 Task: Search one way flight ticket for 5 adults, 2 children, 1 infant in seat and 2 infants on lap in economy from Greensboro: Piedmont Triad International Airport to Indianapolis: Indianapolis International Airport on 8-5-2023. Number of bags: 6 checked bags. Price is upto 55000. Outbound departure time preference is 9:15.
Action: Mouse moved to (343, 194)
Screenshot: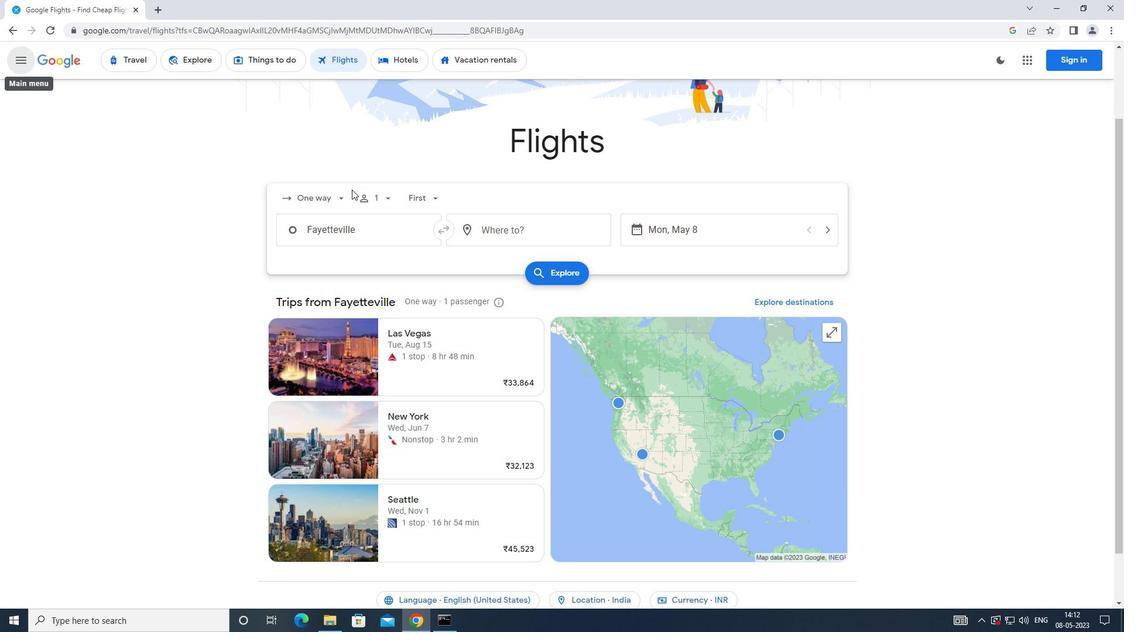 
Action: Mouse pressed left at (343, 194)
Screenshot: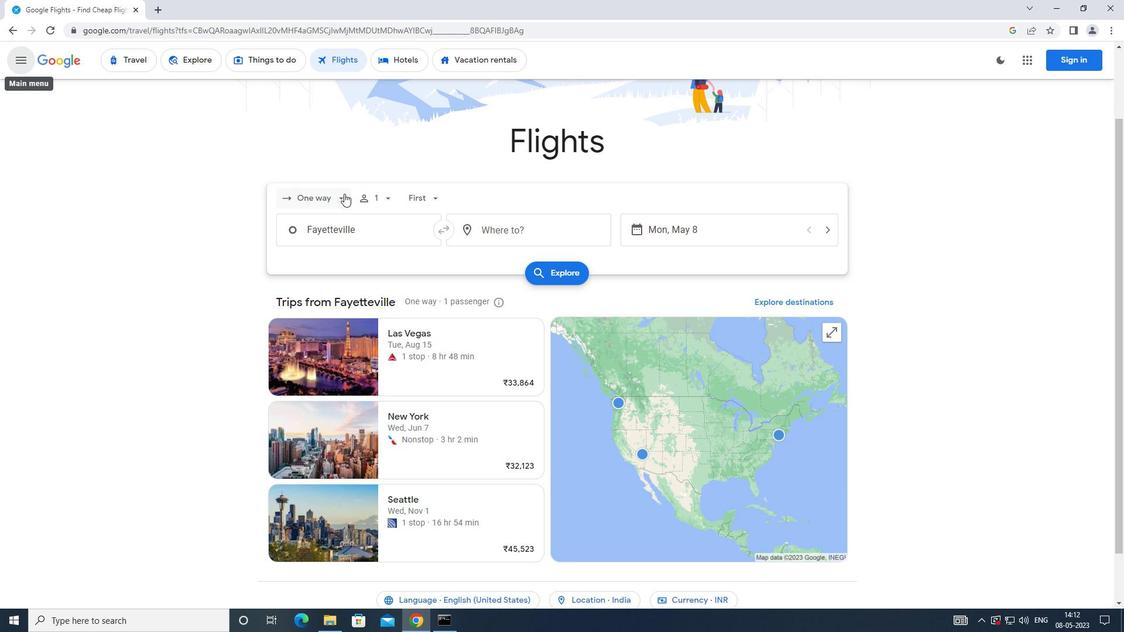 
Action: Mouse moved to (347, 248)
Screenshot: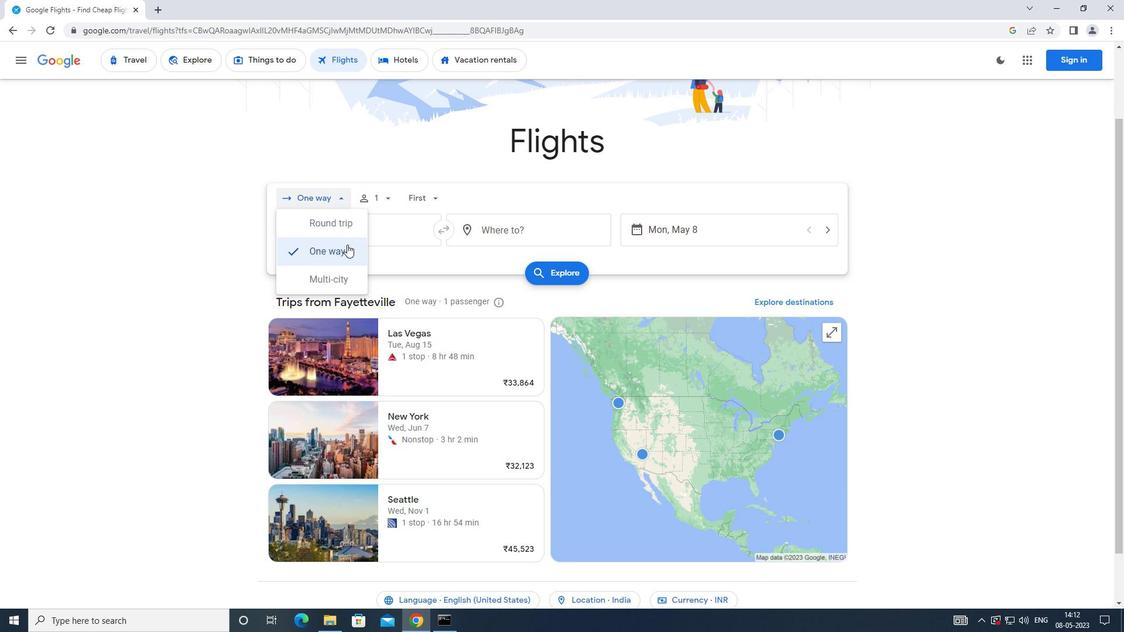 
Action: Mouse pressed left at (347, 248)
Screenshot: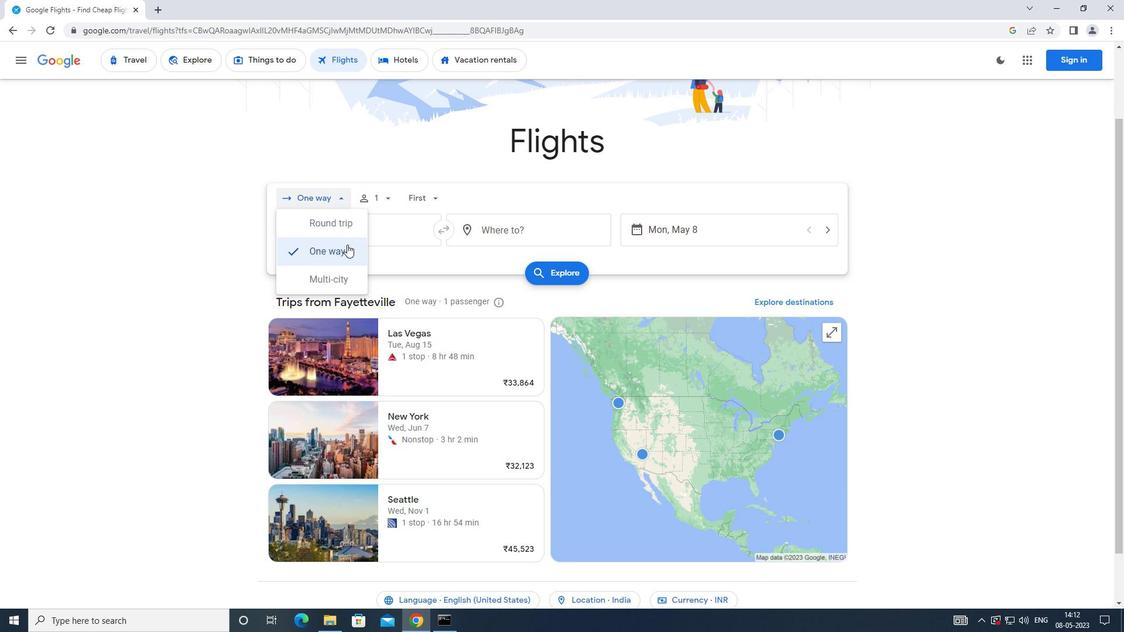 
Action: Mouse moved to (371, 201)
Screenshot: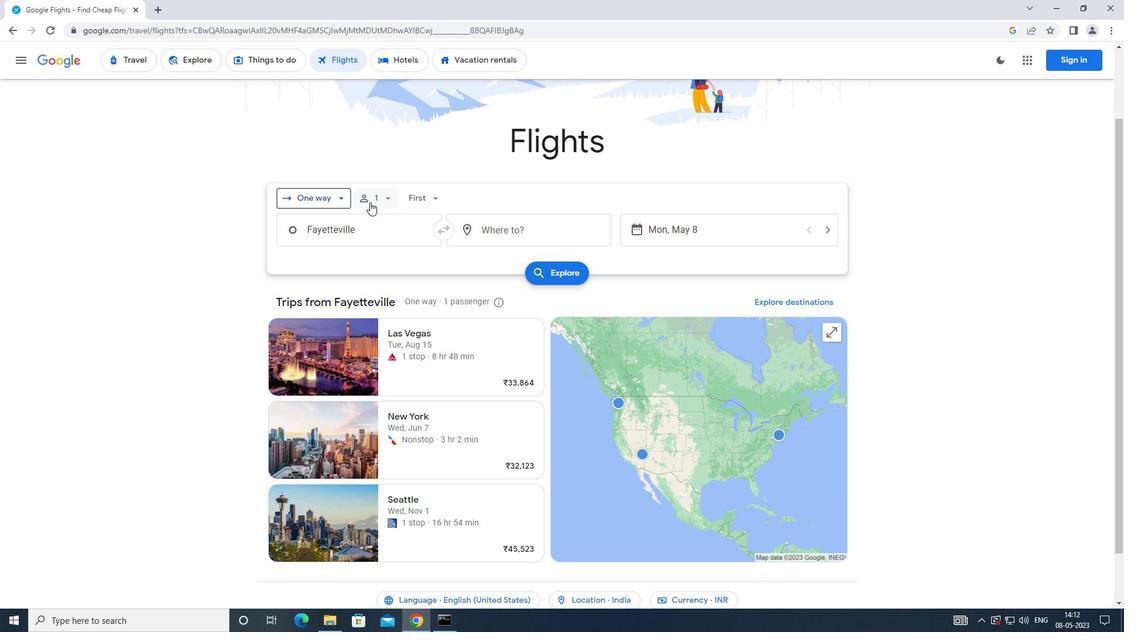 
Action: Mouse pressed left at (371, 201)
Screenshot: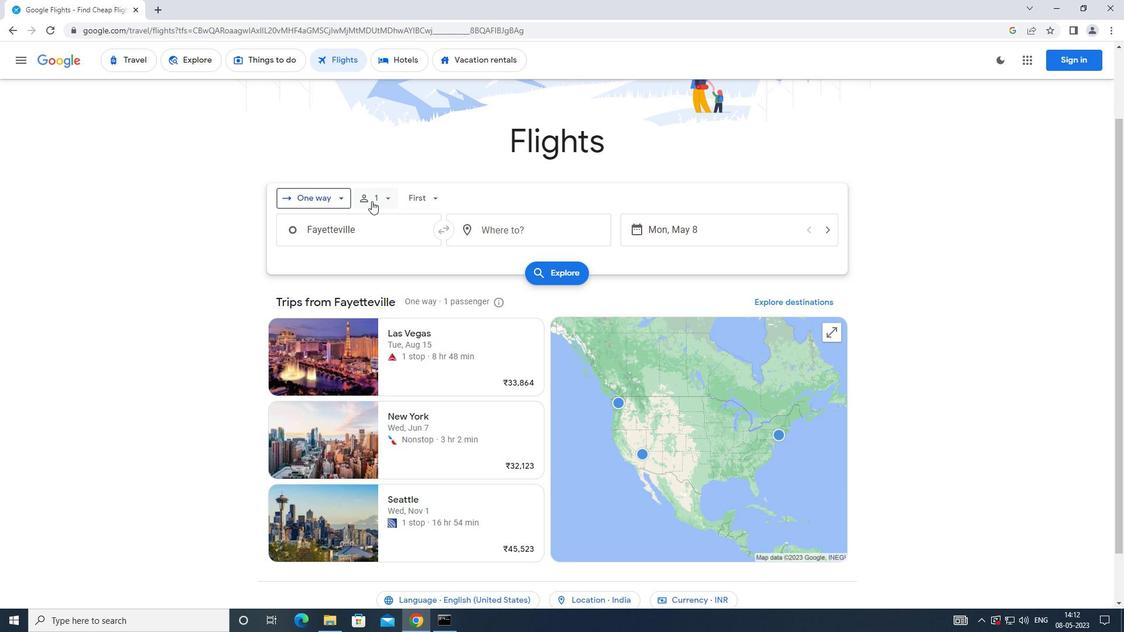 
Action: Mouse moved to (480, 230)
Screenshot: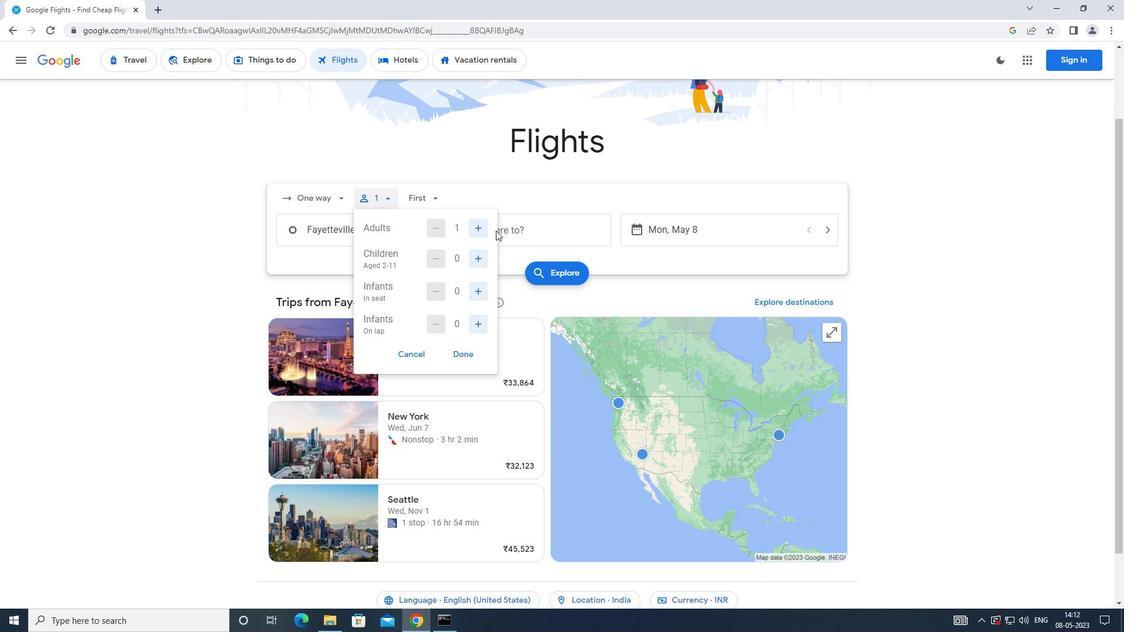 
Action: Mouse pressed left at (480, 230)
Screenshot: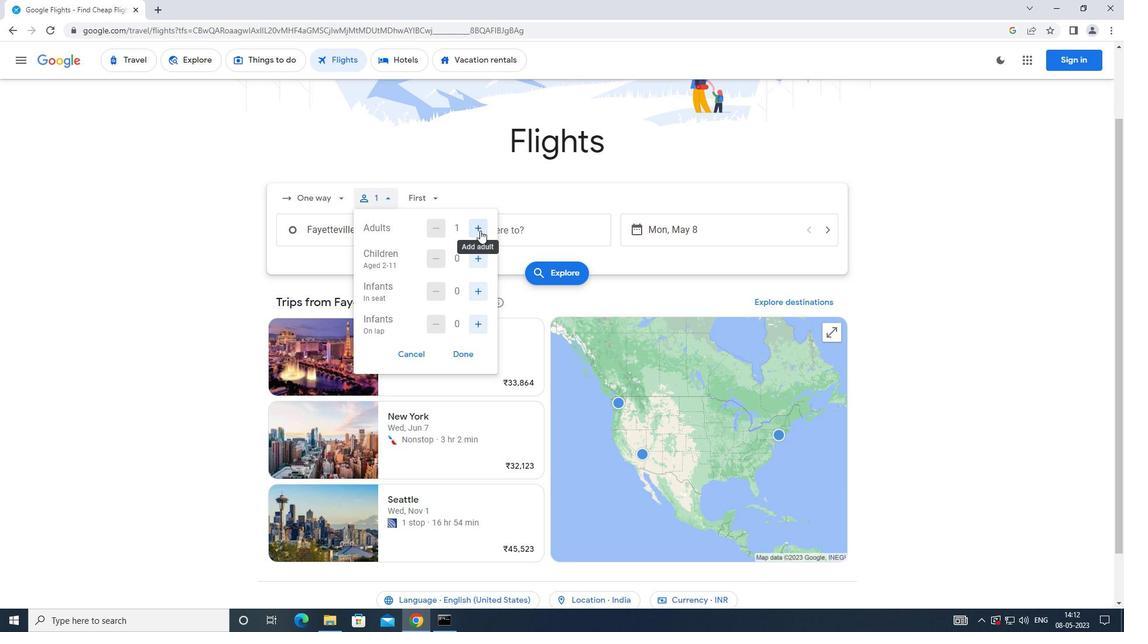 
Action: Mouse pressed left at (480, 230)
Screenshot: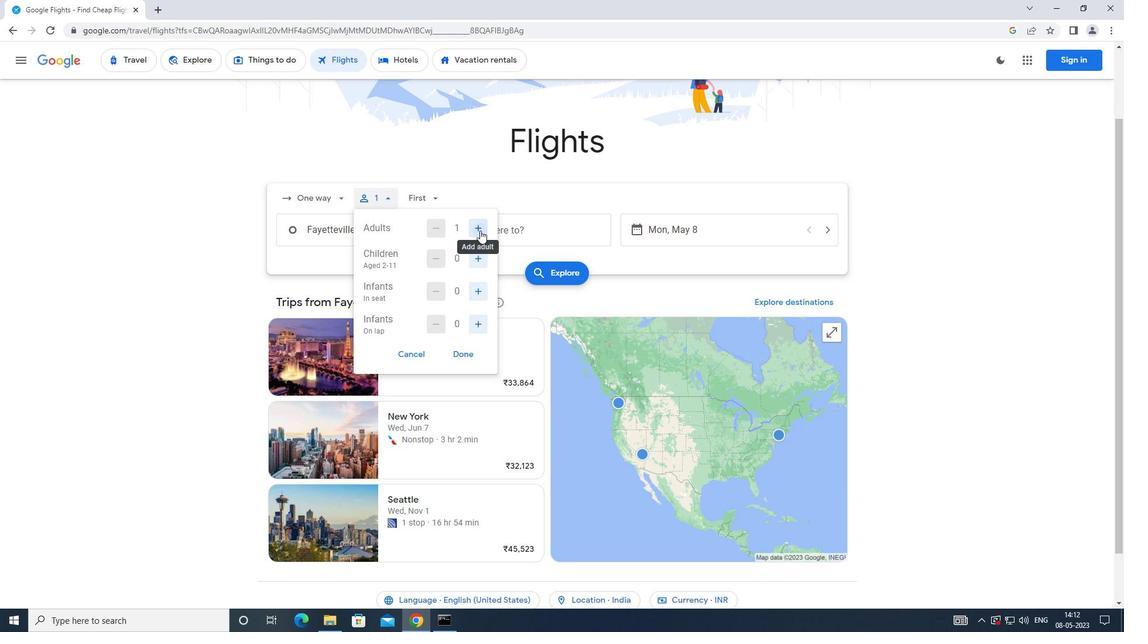 
Action: Mouse pressed left at (480, 230)
Screenshot: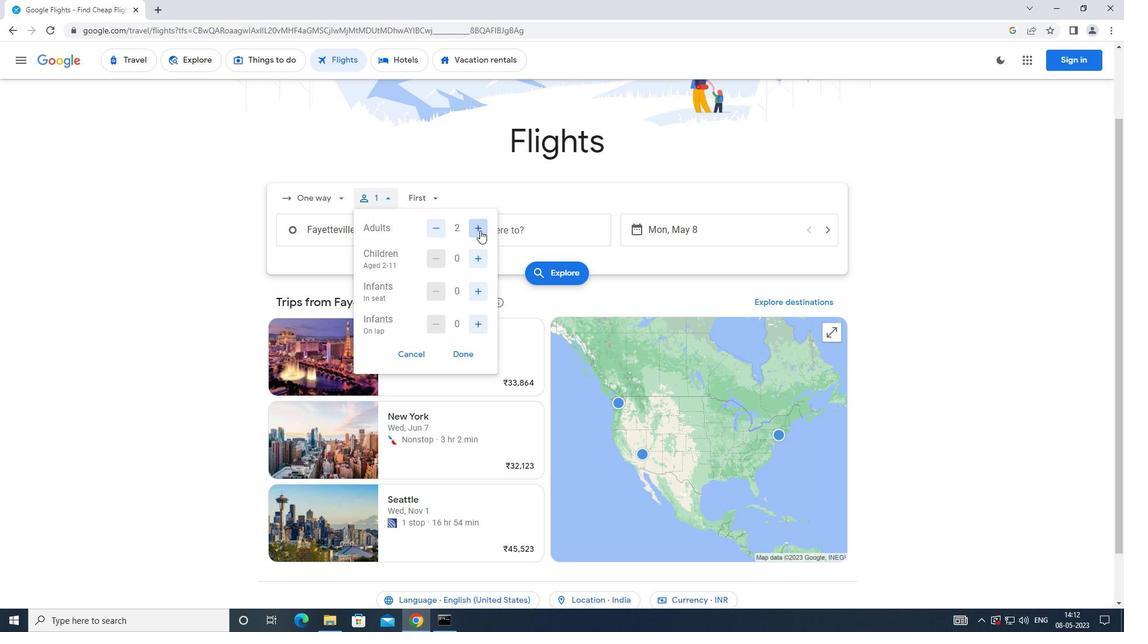 
Action: Mouse pressed left at (480, 230)
Screenshot: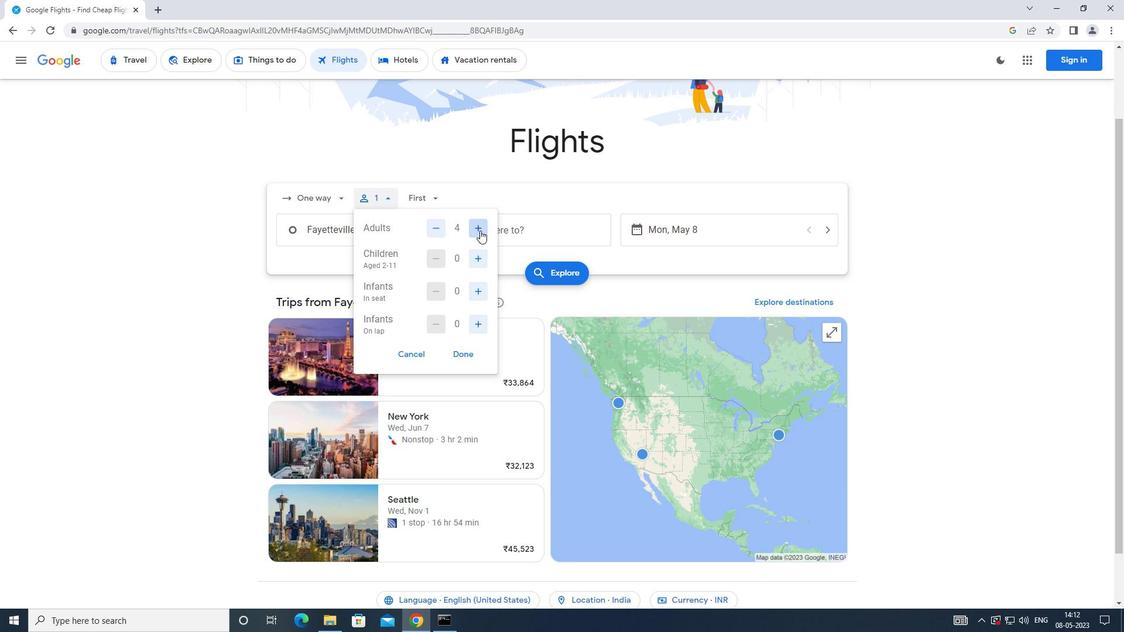 
Action: Mouse moved to (474, 256)
Screenshot: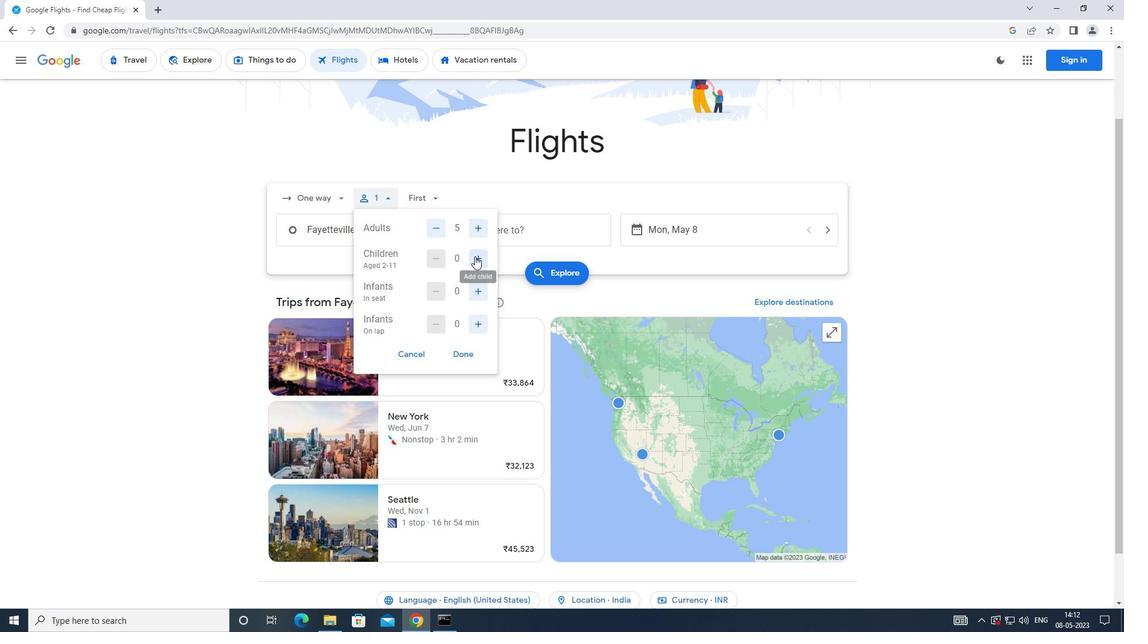 
Action: Mouse pressed left at (474, 256)
Screenshot: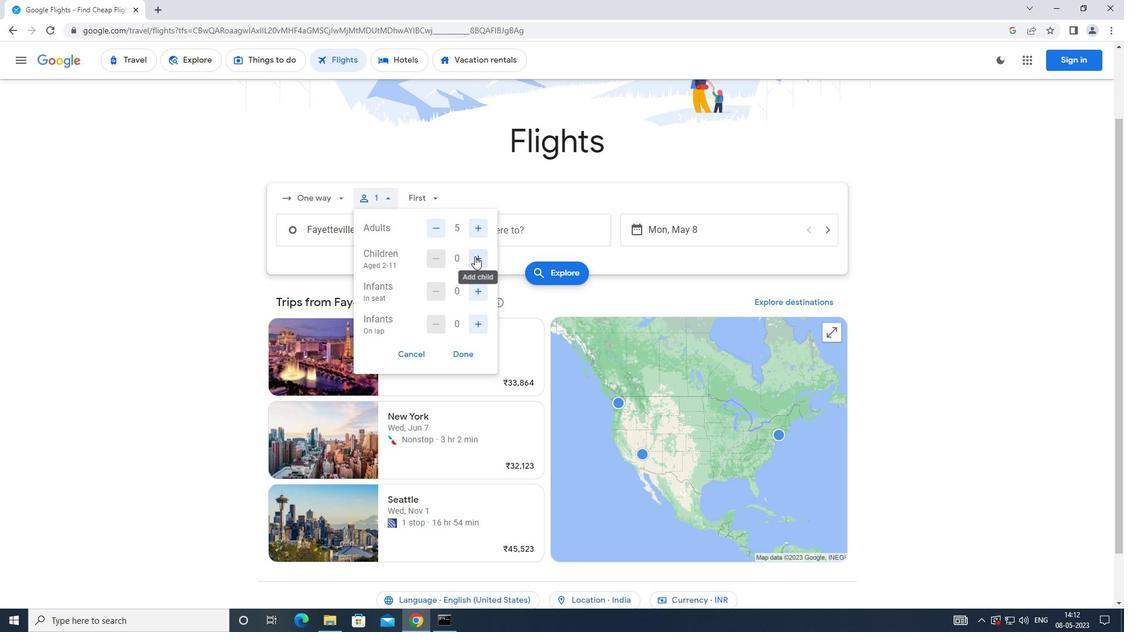 
Action: Mouse moved to (474, 256)
Screenshot: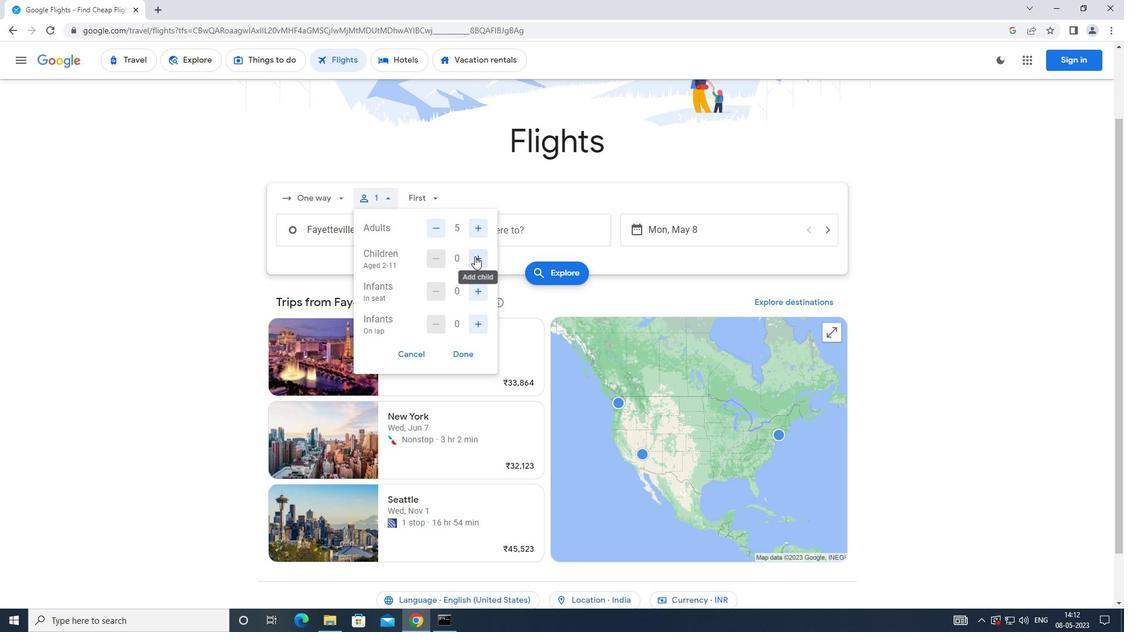
Action: Mouse pressed left at (474, 256)
Screenshot: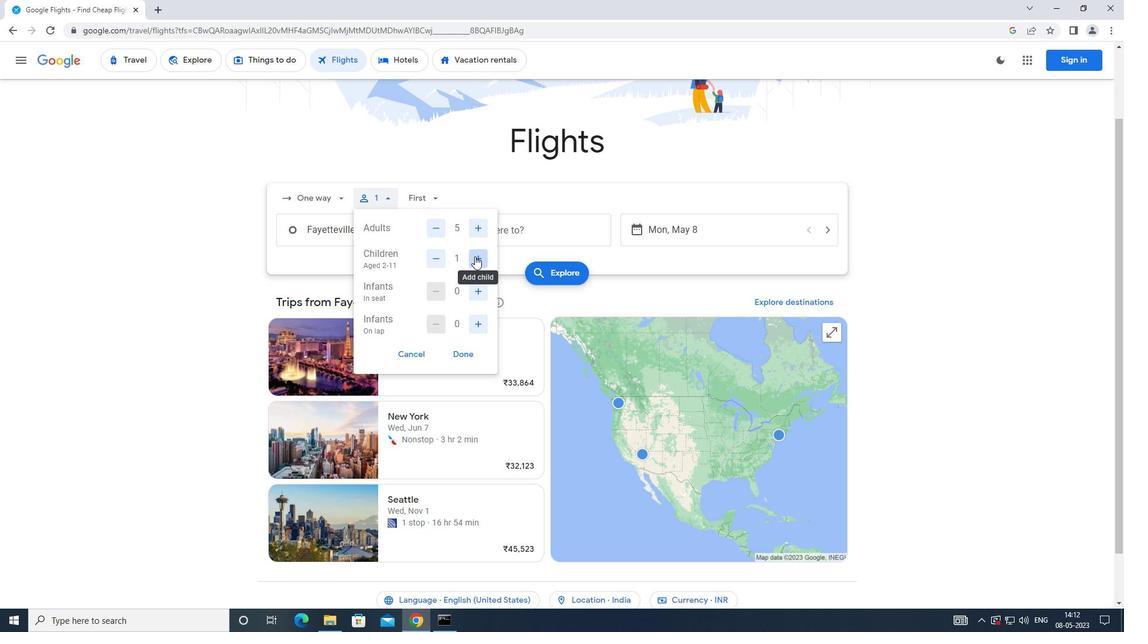 
Action: Mouse moved to (477, 290)
Screenshot: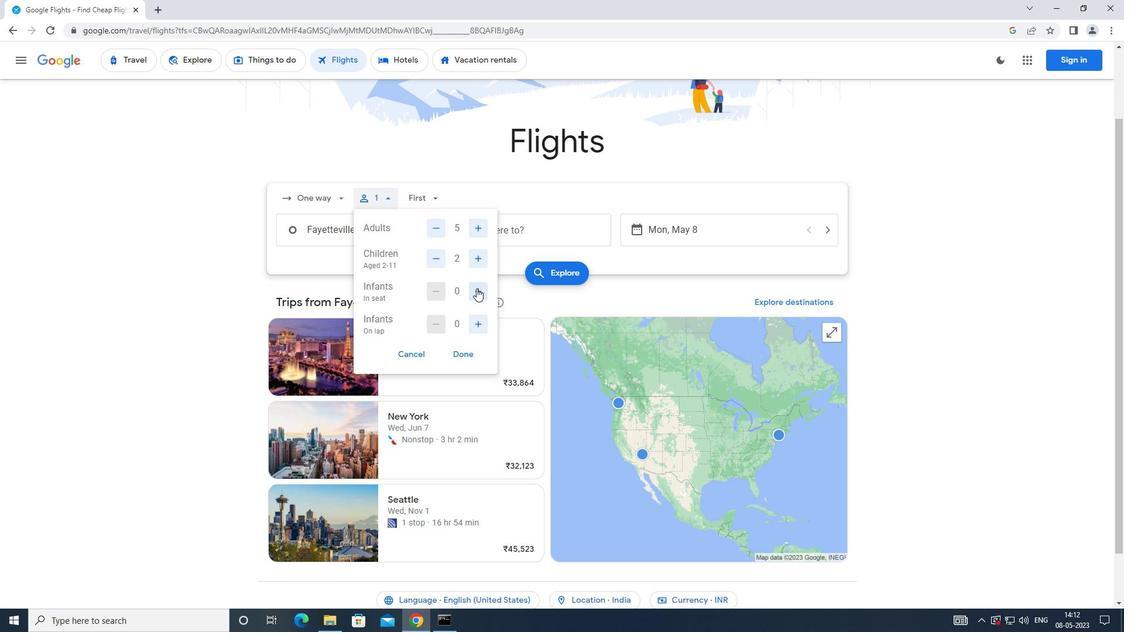 
Action: Mouse pressed left at (477, 290)
Screenshot: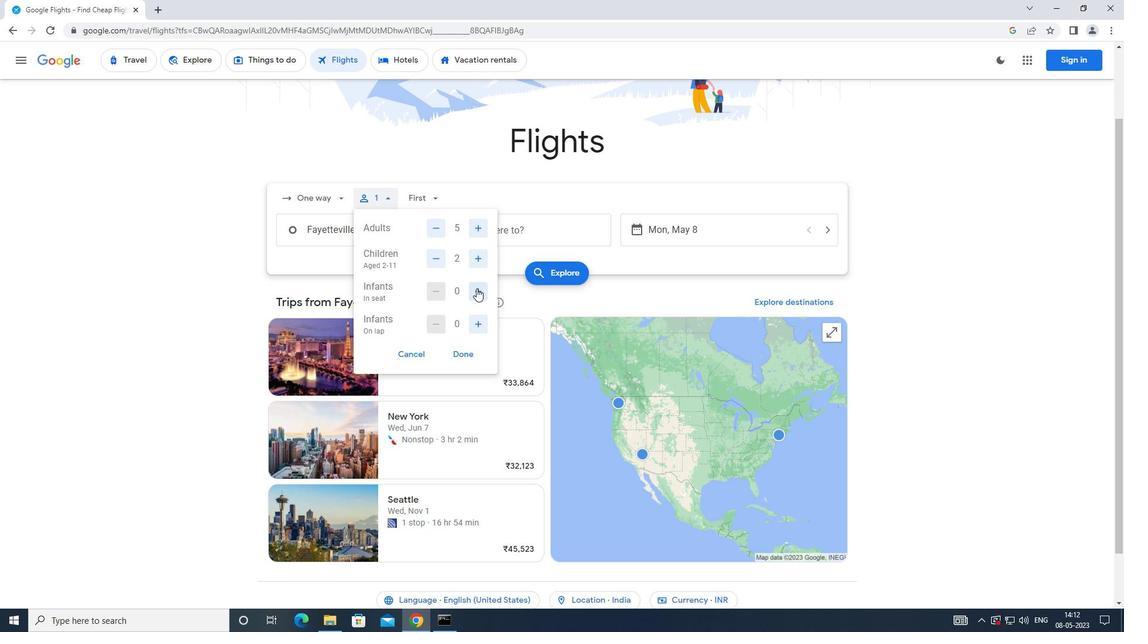 
Action: Mouse moved to (480, 320)
Screenshot: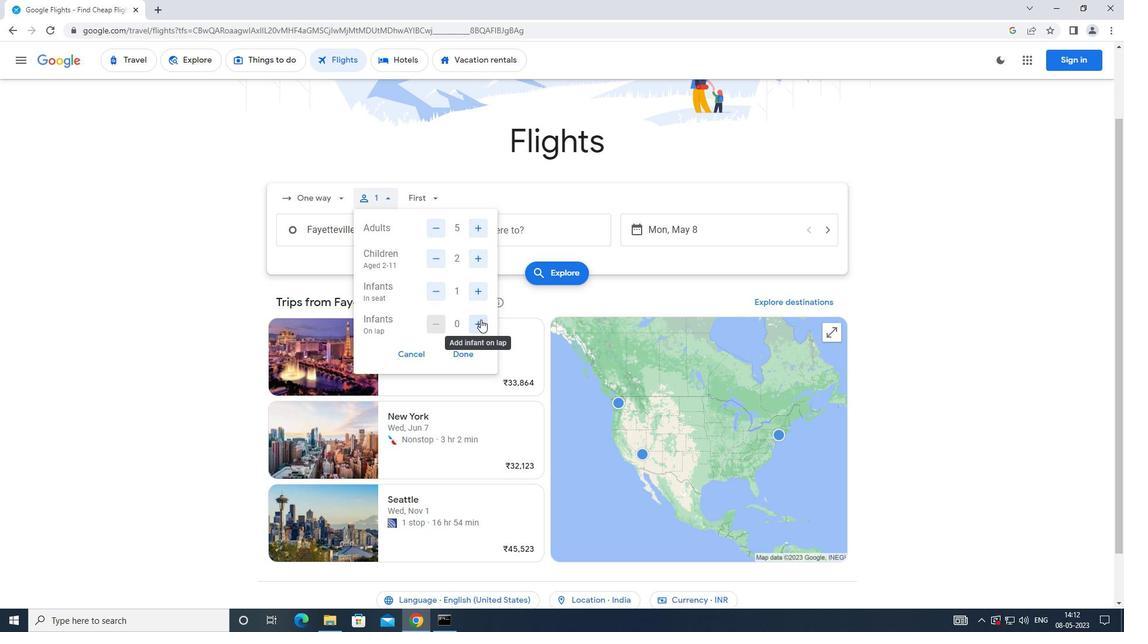 
Action: Mouse pressed left at (480, 320)
Screenshot: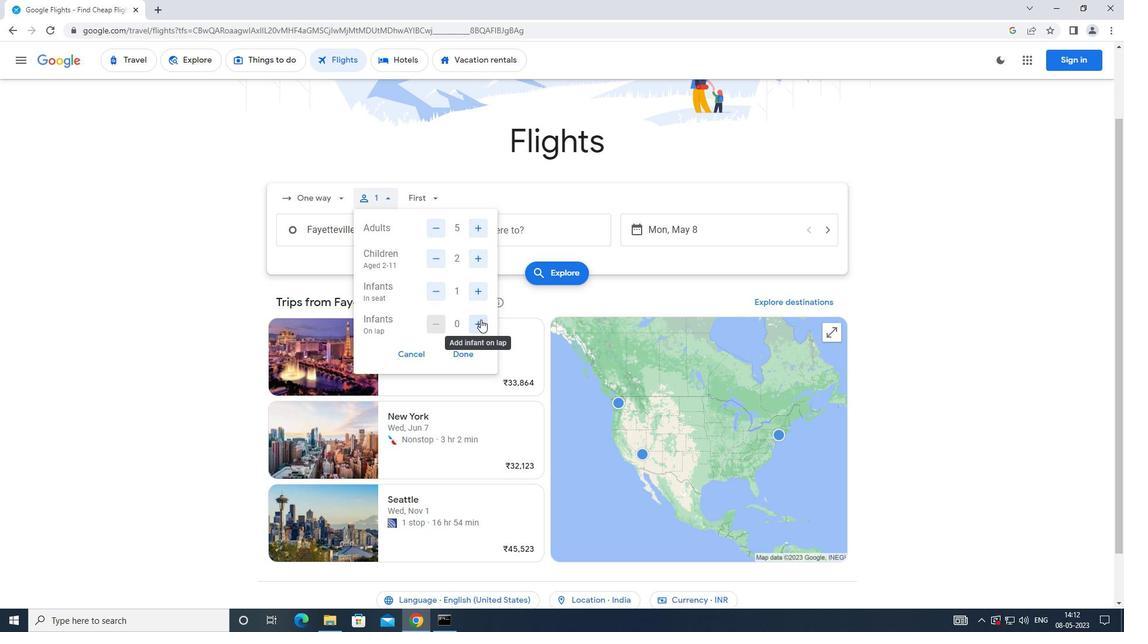 
Action: Mouse moved to (467, 356)
Screenshot: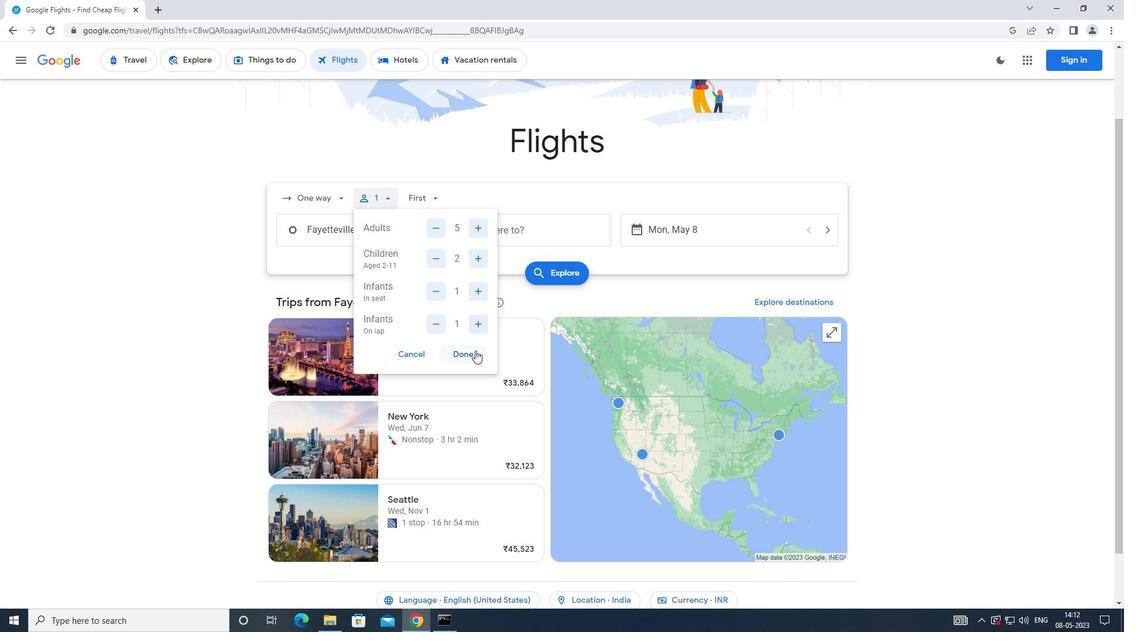 
Action: Mouse pressed left at (467, 356)
Screenshot: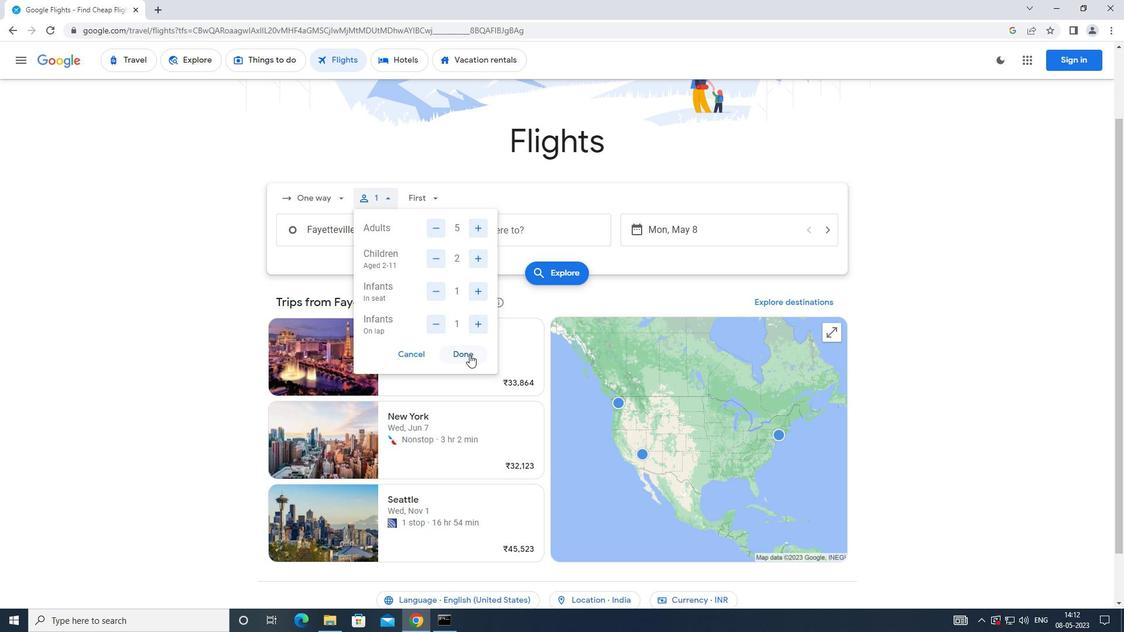 
Action: Mouse moved to (435, 204)
Screenshot: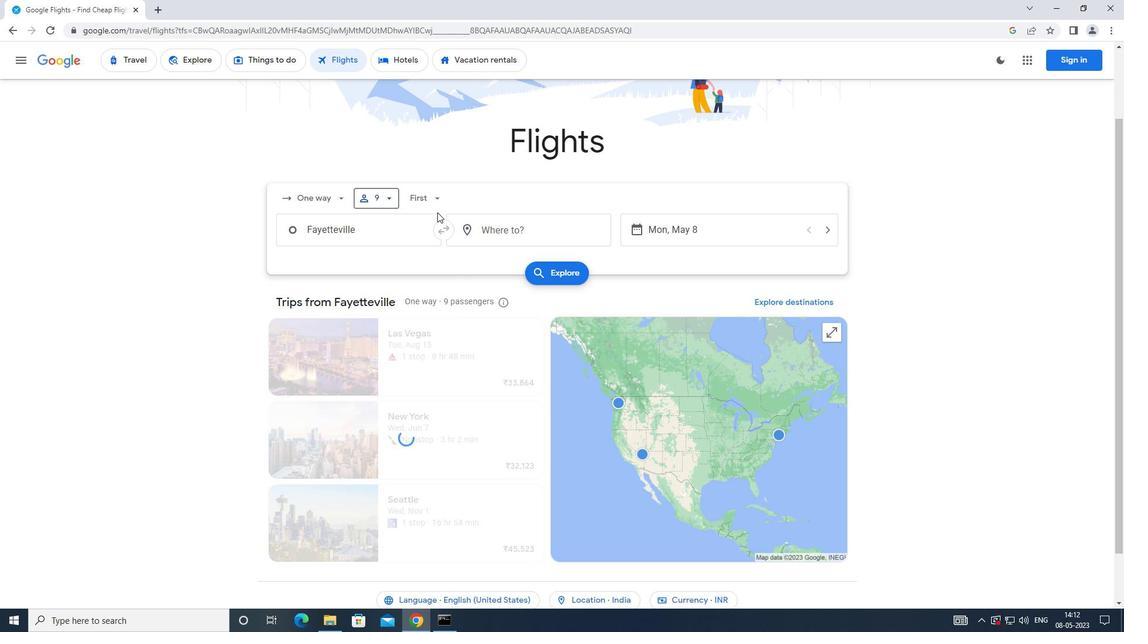 
Action: Mouse pressed left at (435, 204)
Screenshot: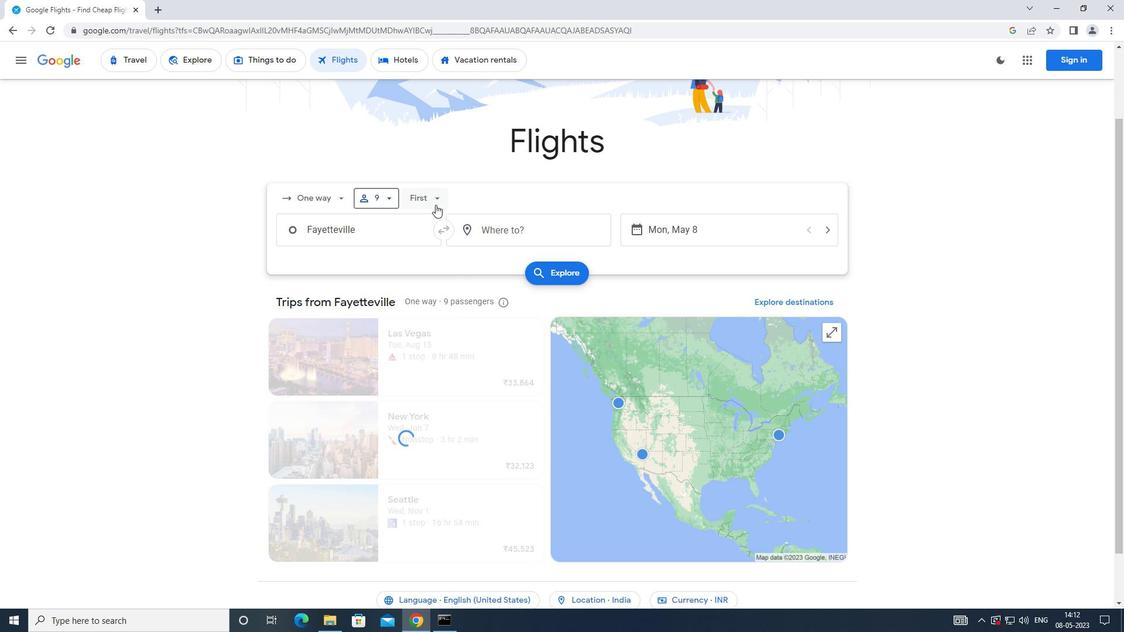 
Action: Mouse moved to (452, 231)
Screenshot: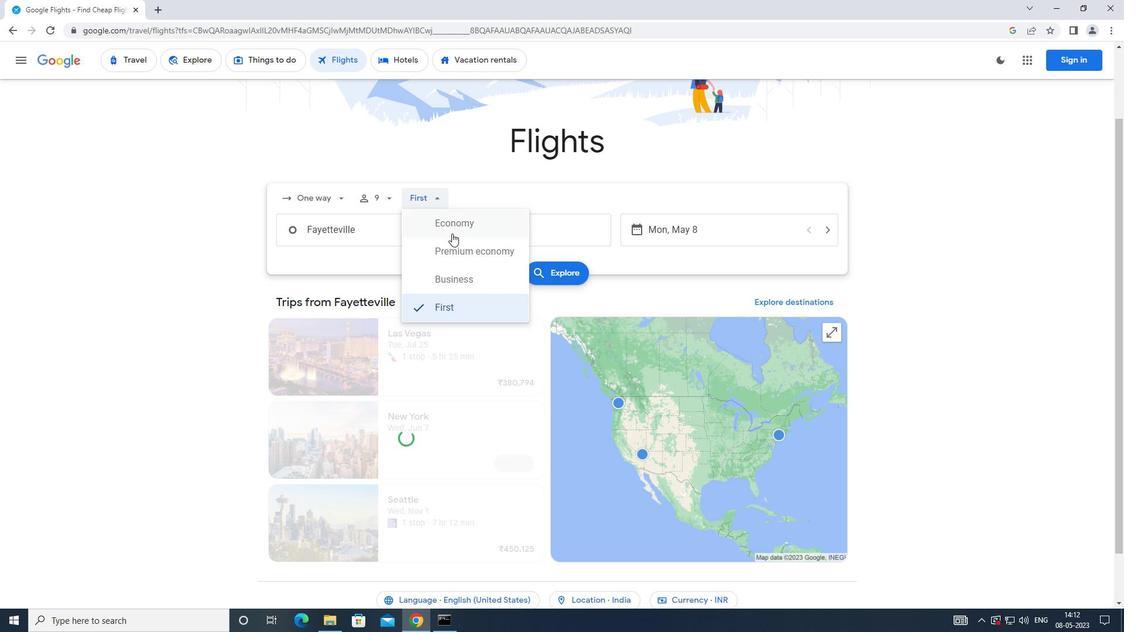 
Action: Mouse pressed left at (452, 231)
Screenshot: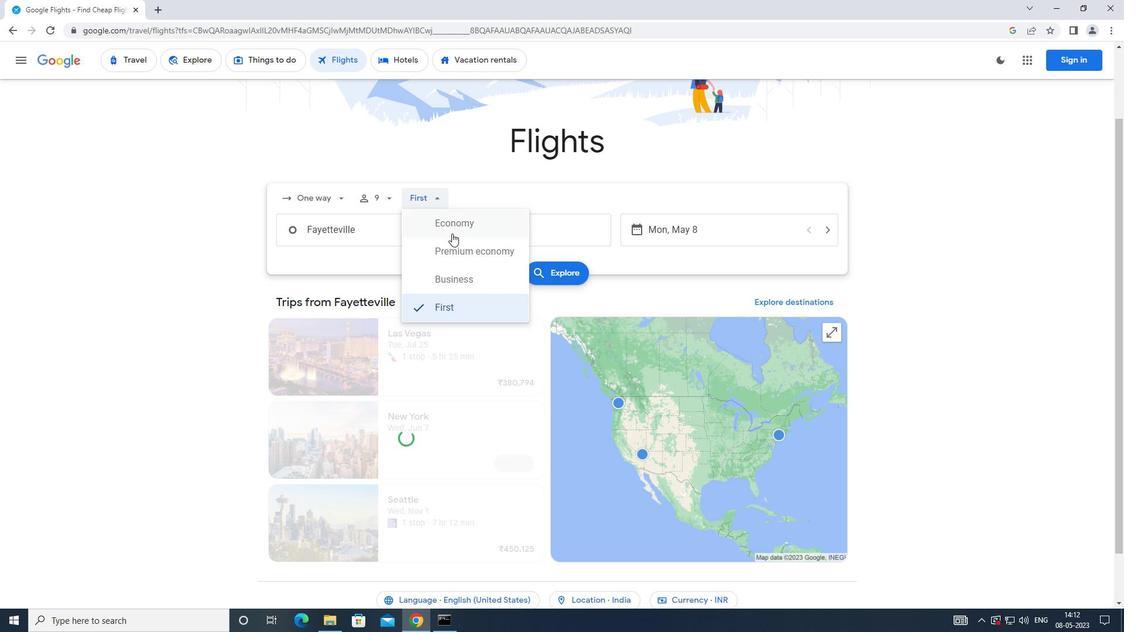 
Action: Mouse moved to (409, 233)
Screenshot: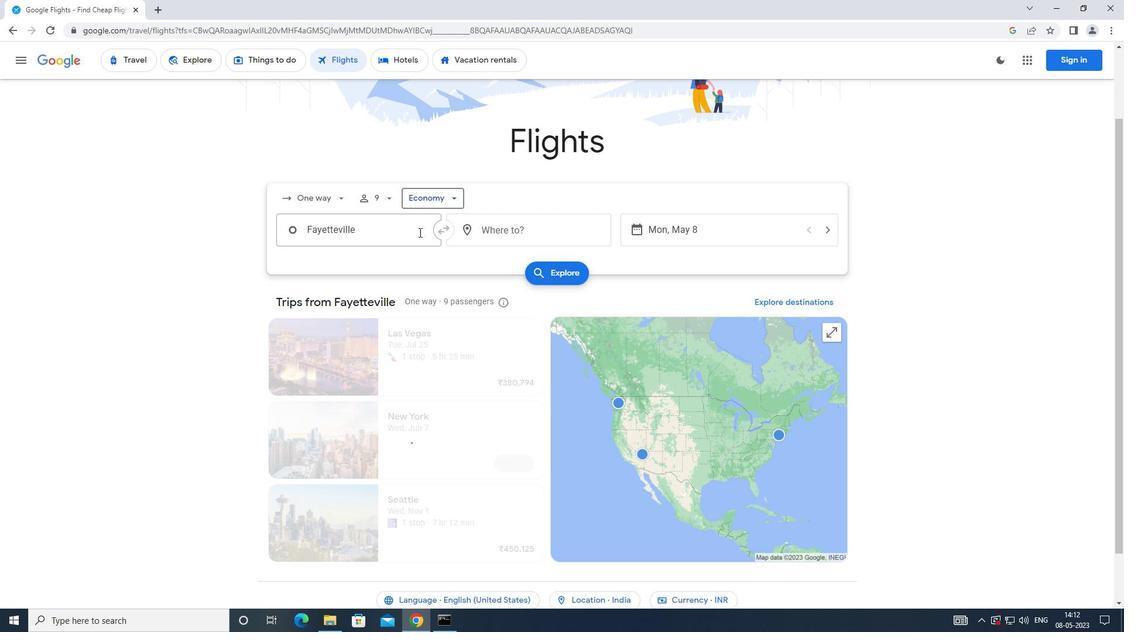 
Action: Mouse pressed left at (409, 233)
Screenshot: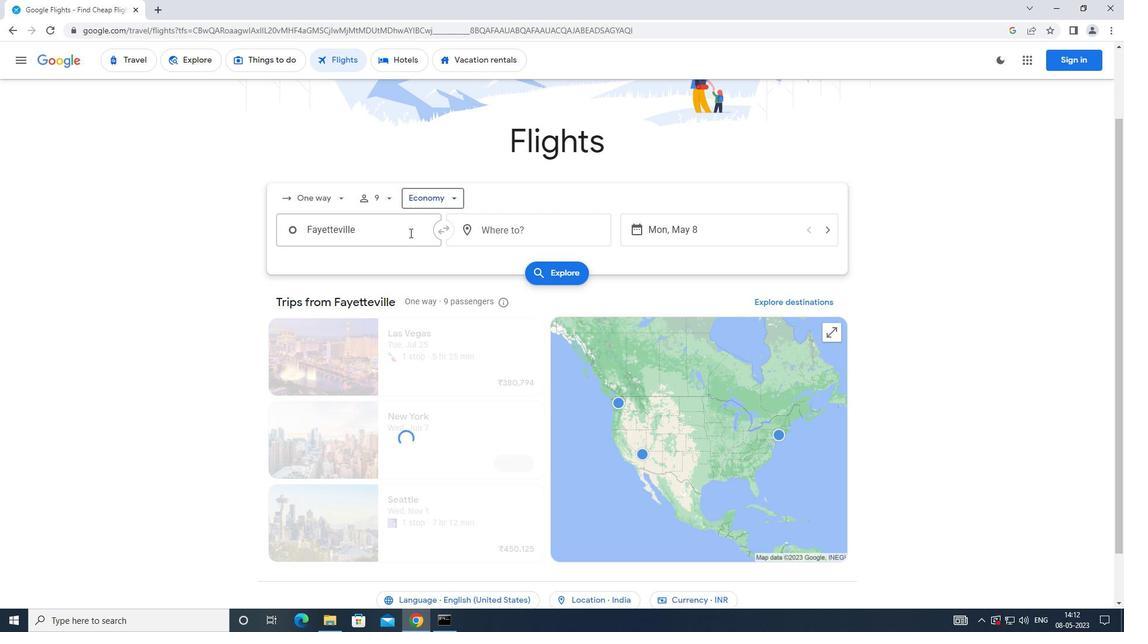 
Action: Mouse moved to (408, 233)
Screenshot: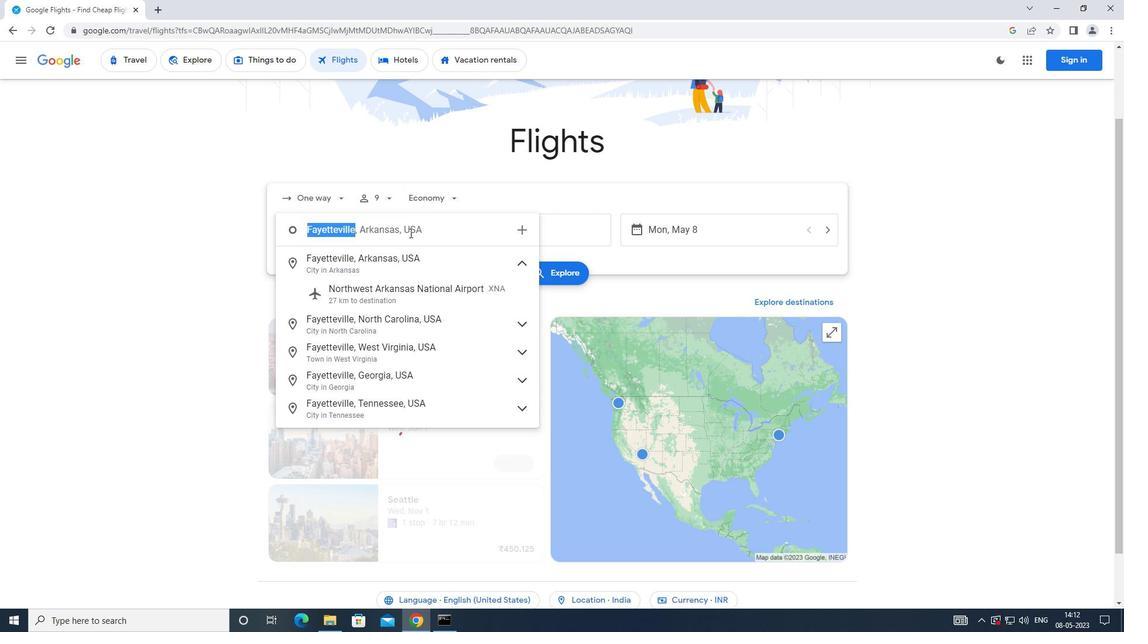 
Action: Key pressed <Key.caps_lock>p<Key.caps_lock>iedmont
Screenshot: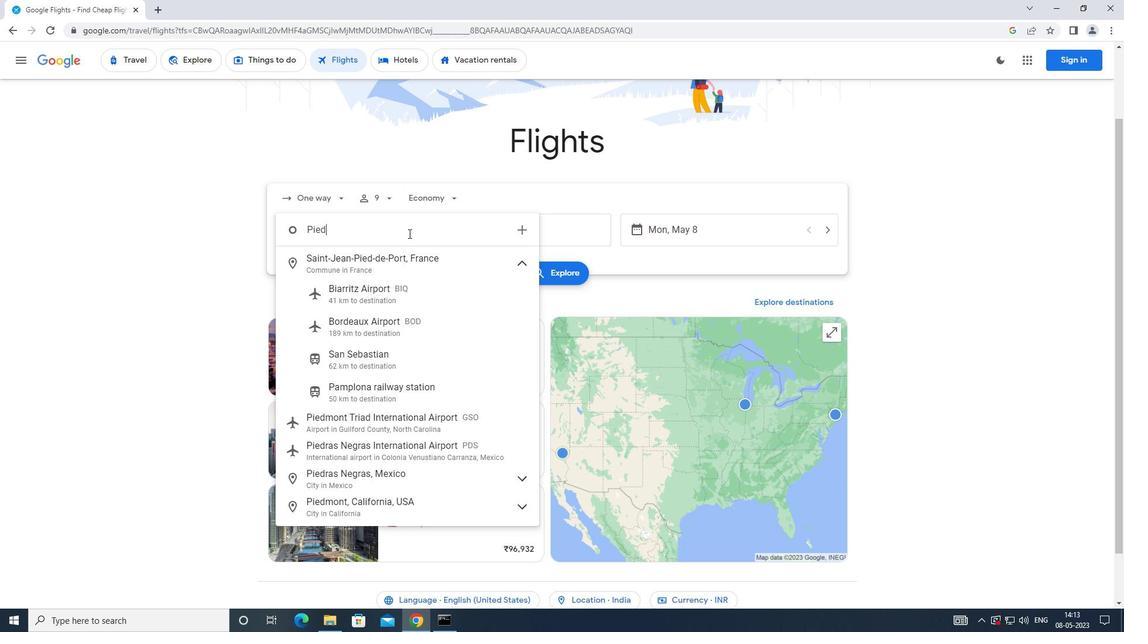 
Action: Mouse moved to (399, 259)
Screenshot: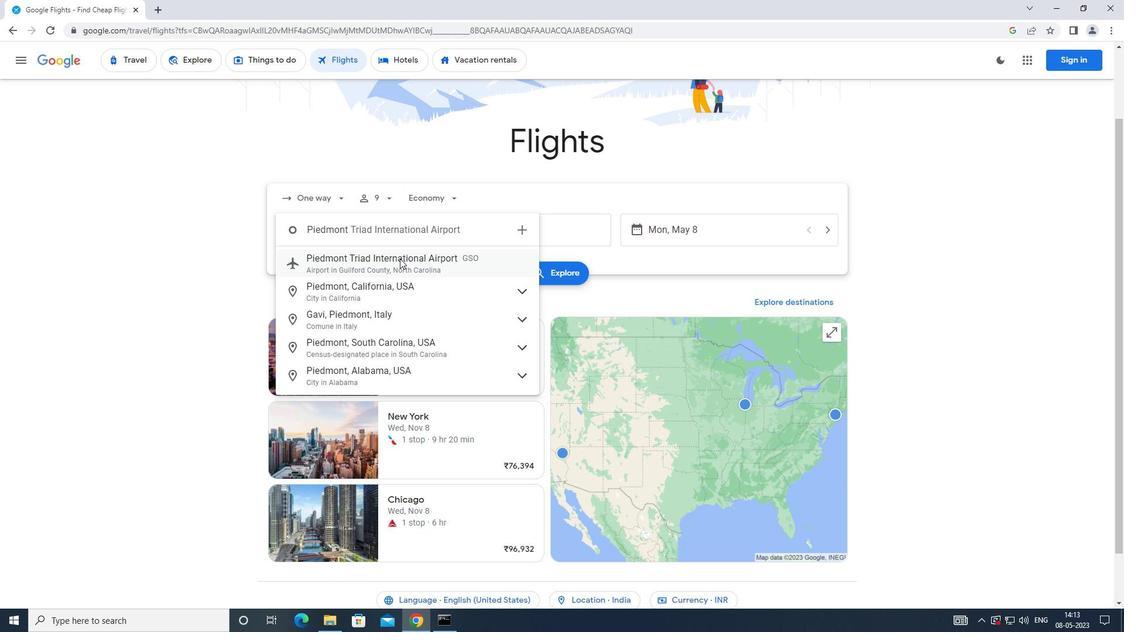 
Action: Mouse pressed left at (399, 259)
Screenshot: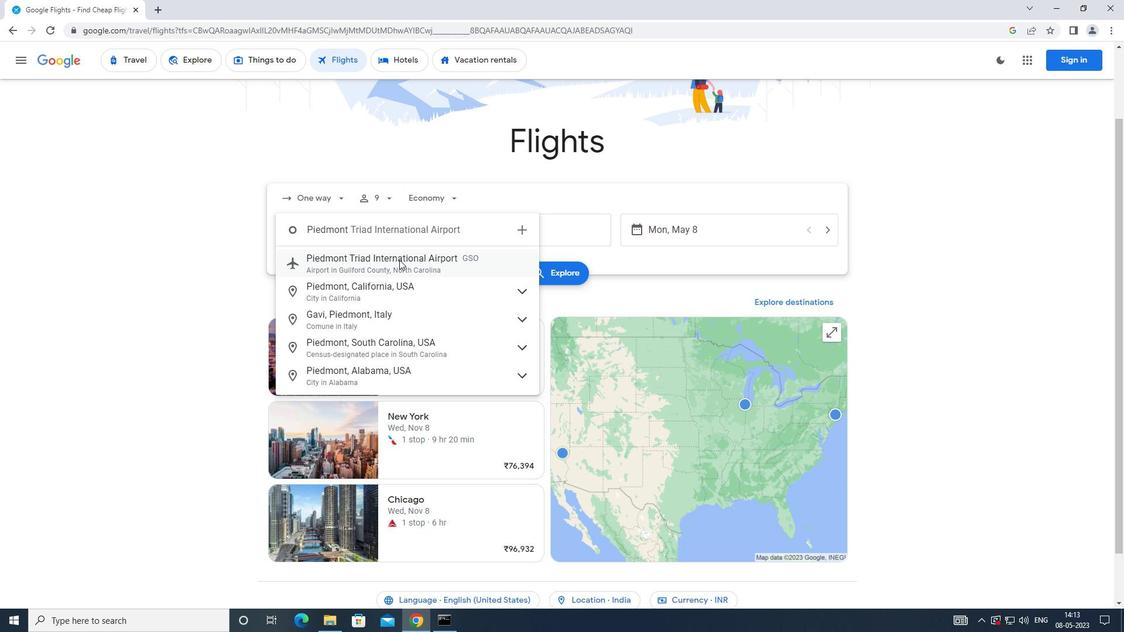
Action: Mouse moved to (494, 236)
Screenshot: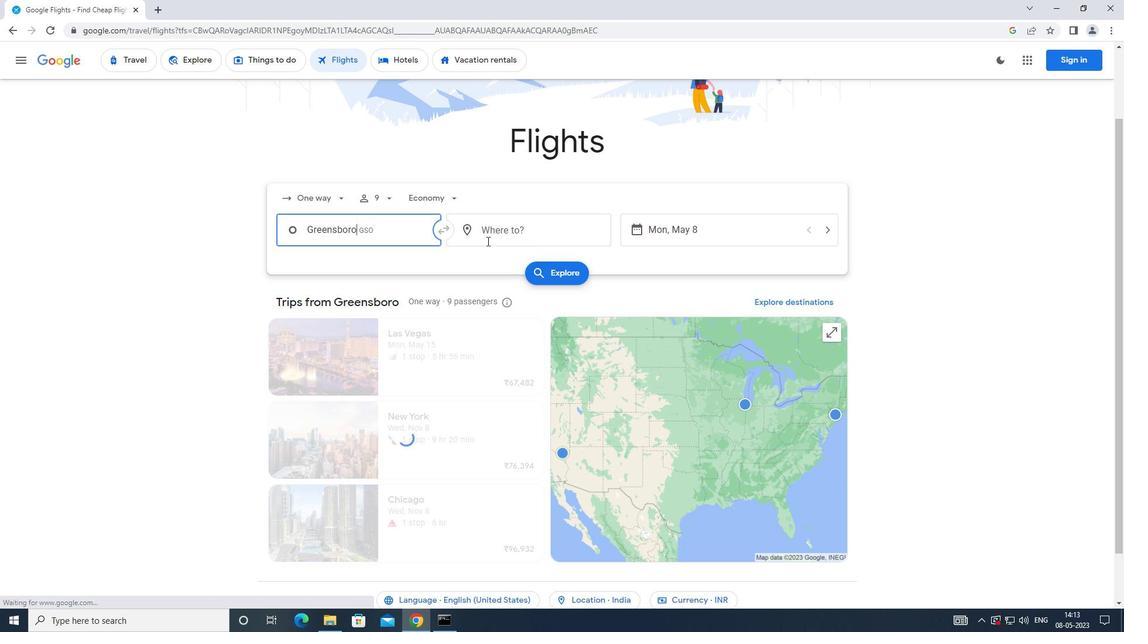 
Action: Mouse pressed left at (494, 236)
Screenshot: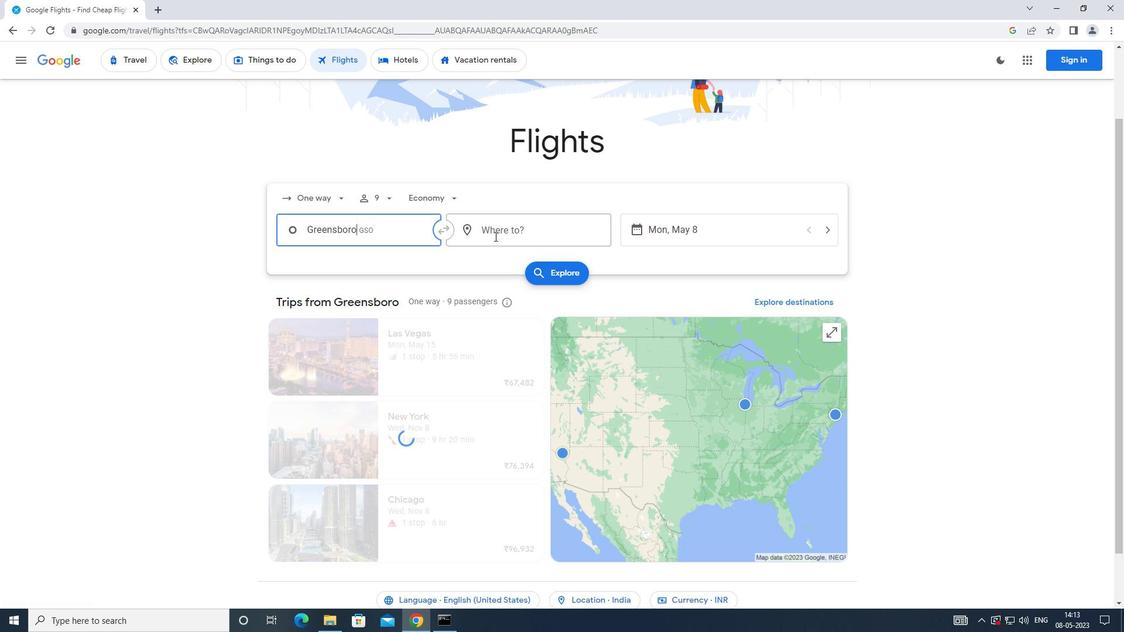 
Action: Key pressed <Key.caps_lock>i<Key.caps_lock>ndianapolis
Screenshot: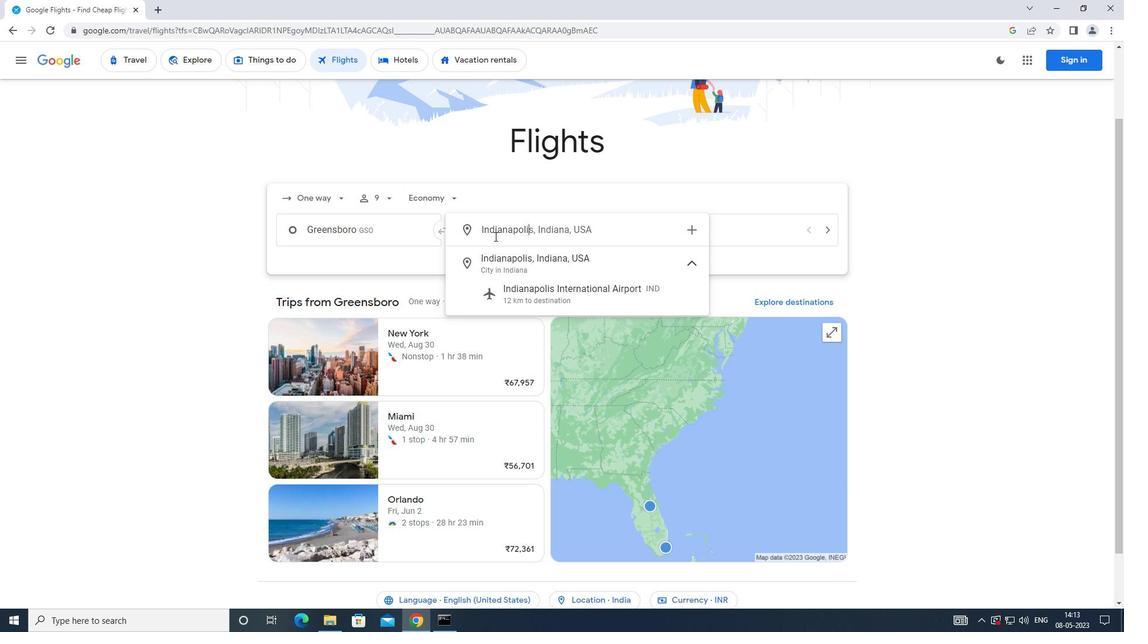 
Action: Mouse moved to (516, 293)
Screenshot: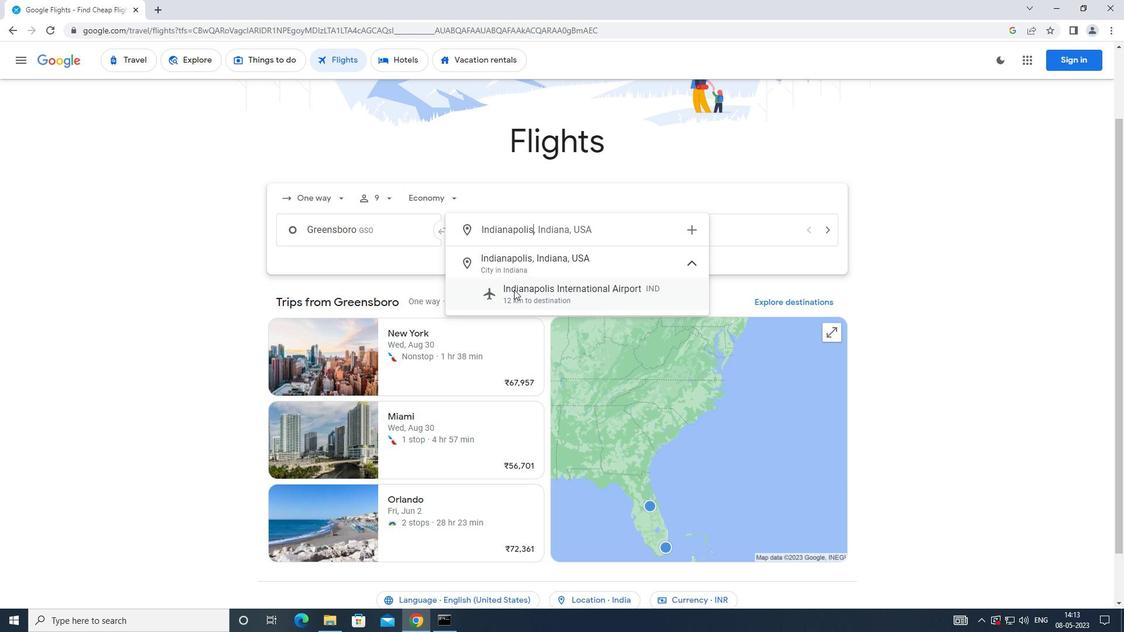 
Action: Mouse pressed left at (516, 293)
Screenshot: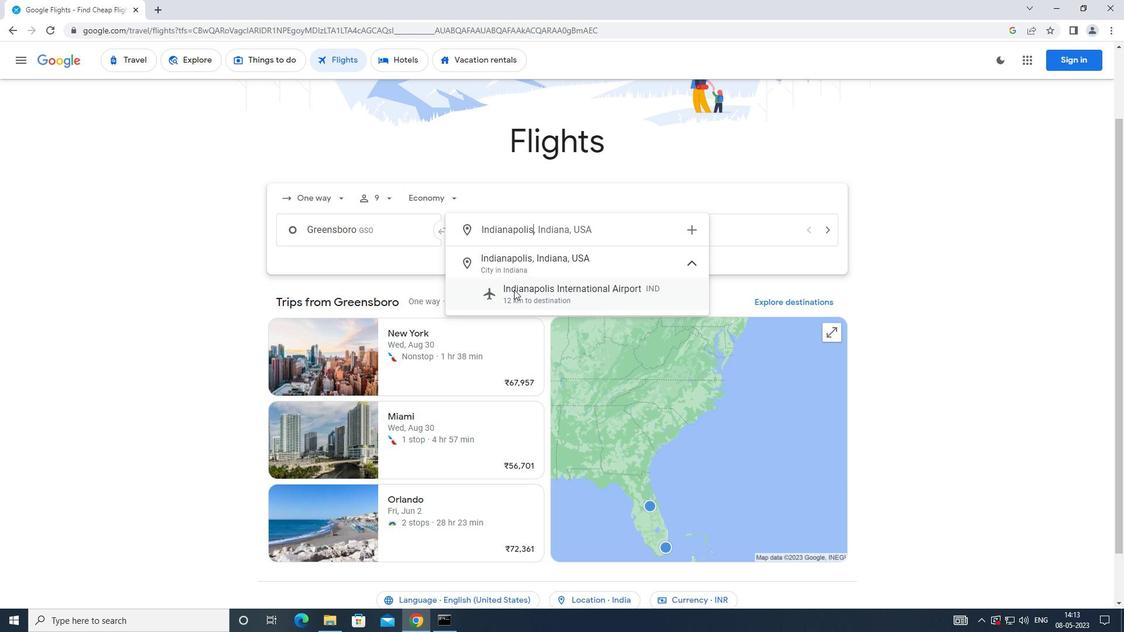 
Action: Mouse moved to (652, 226)
Screenshot: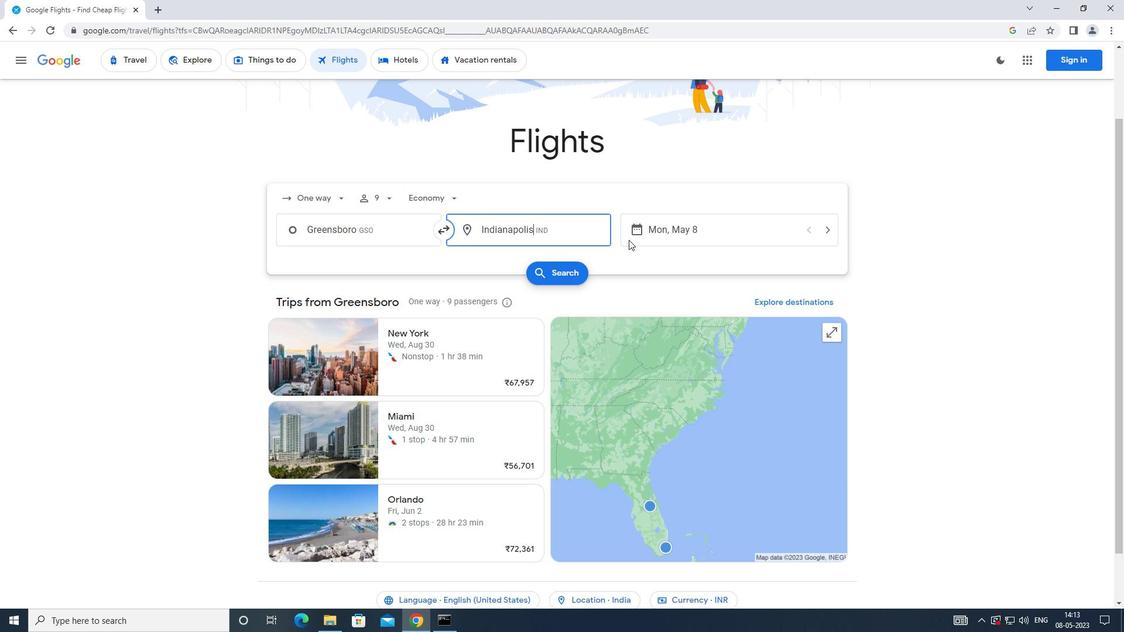 
Action: Mouse pressed left at (652, 226)
Screenshot: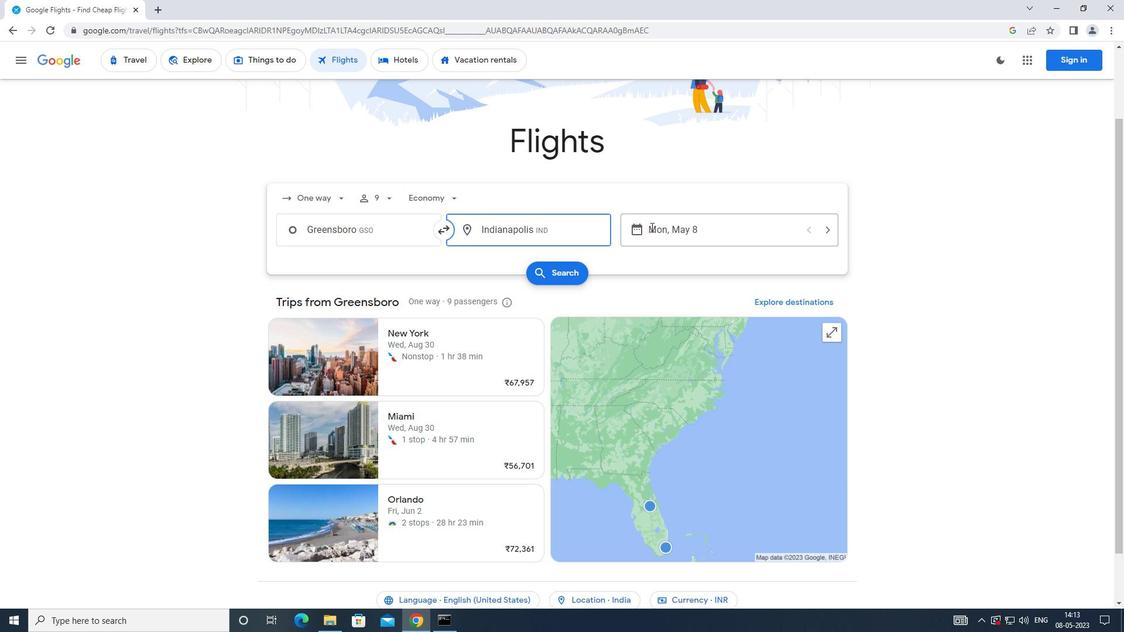 
Action: Mouse moved to (448, 358)
Screenshot: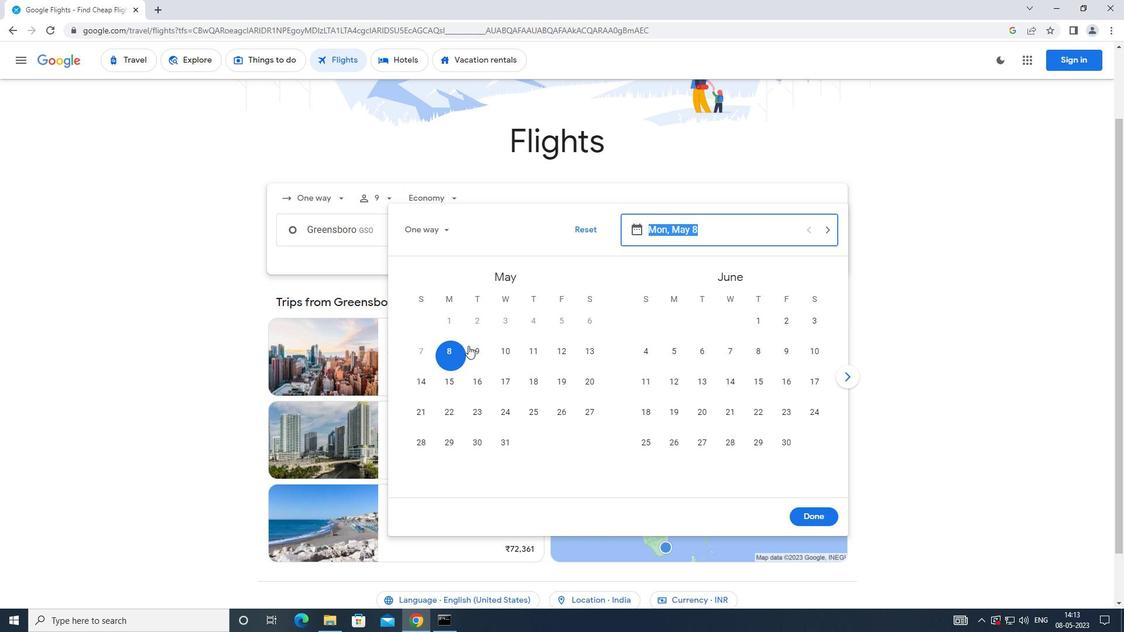 
Action: Mouse pressed left at (448, 358)
Screenshot: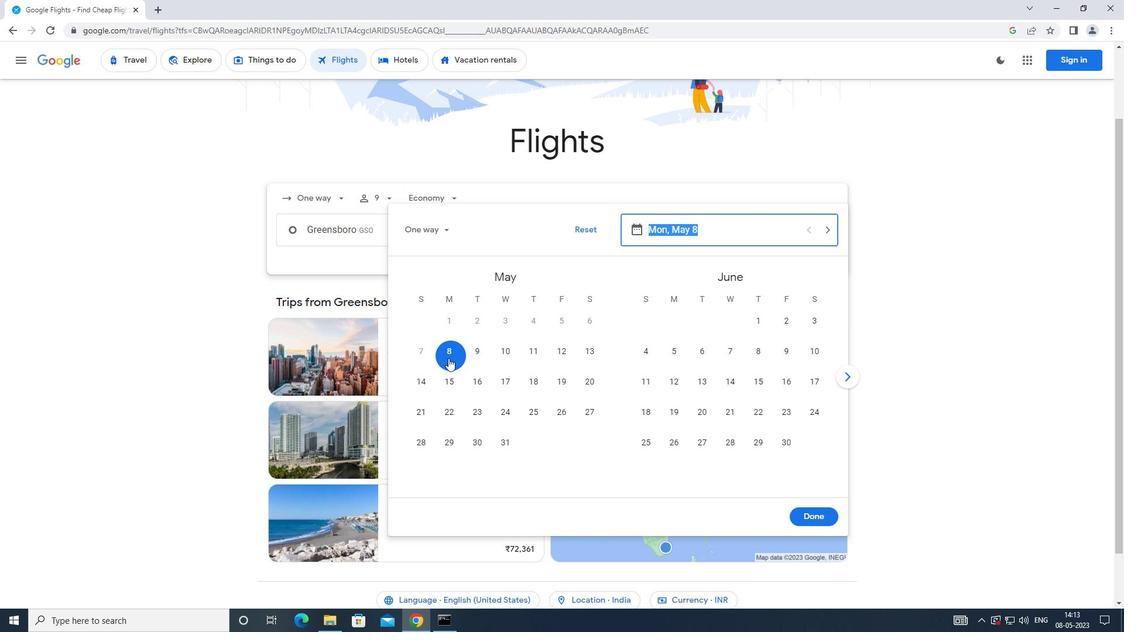 
Action: Mouse moved to (806, 514)
Screenshot: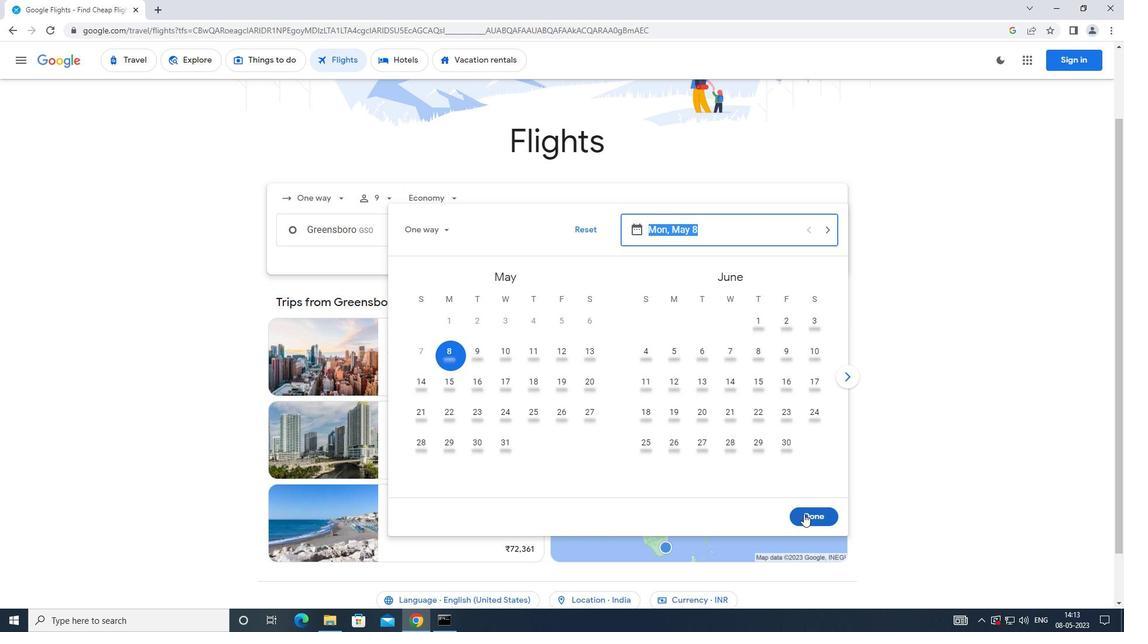 
Action: Mouse pressed left at (806, 514)
Screenshot: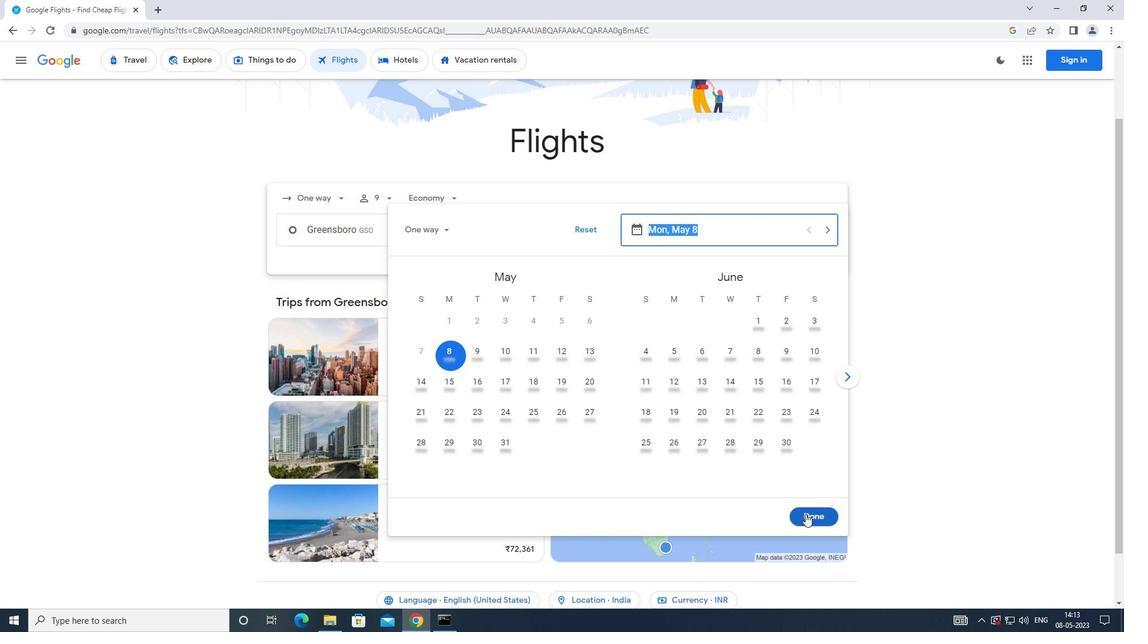 
Action: Mouse moved to (548, 278)
Screenshot: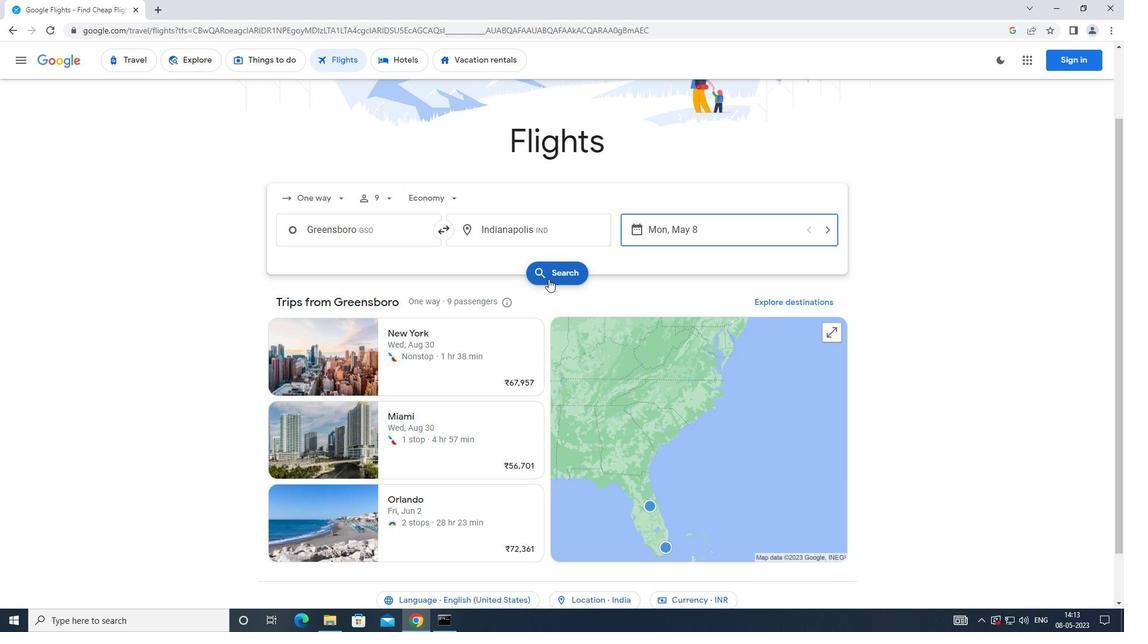 
Action: Mouse pressed left at (548, 278)
Screenshot: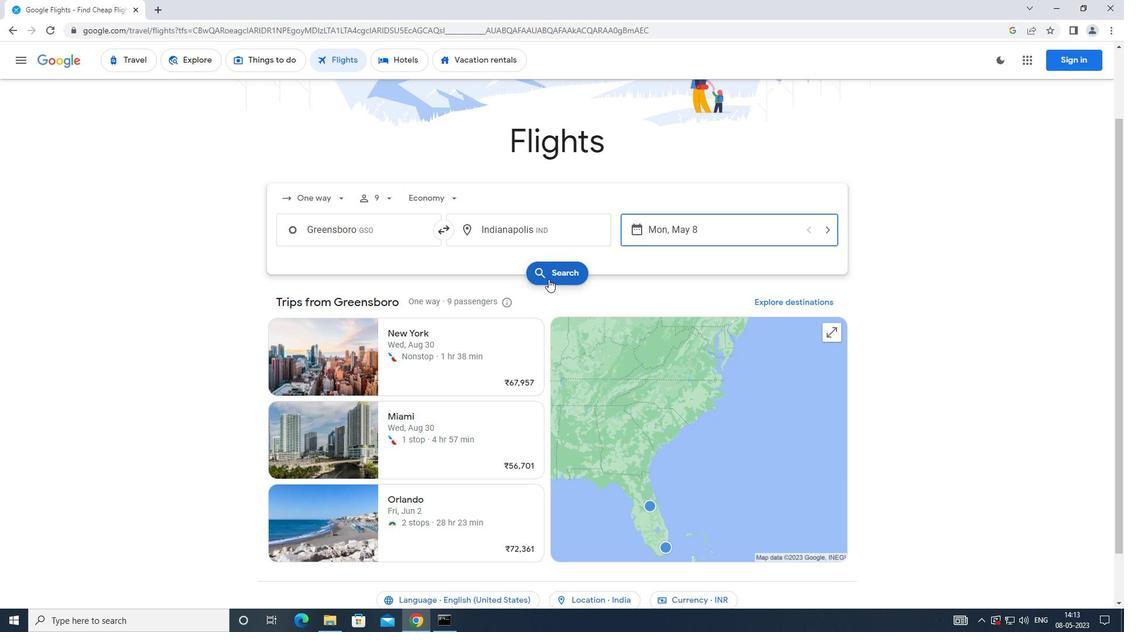 
Action: Mouse moved to (293, 165)
Screenshot: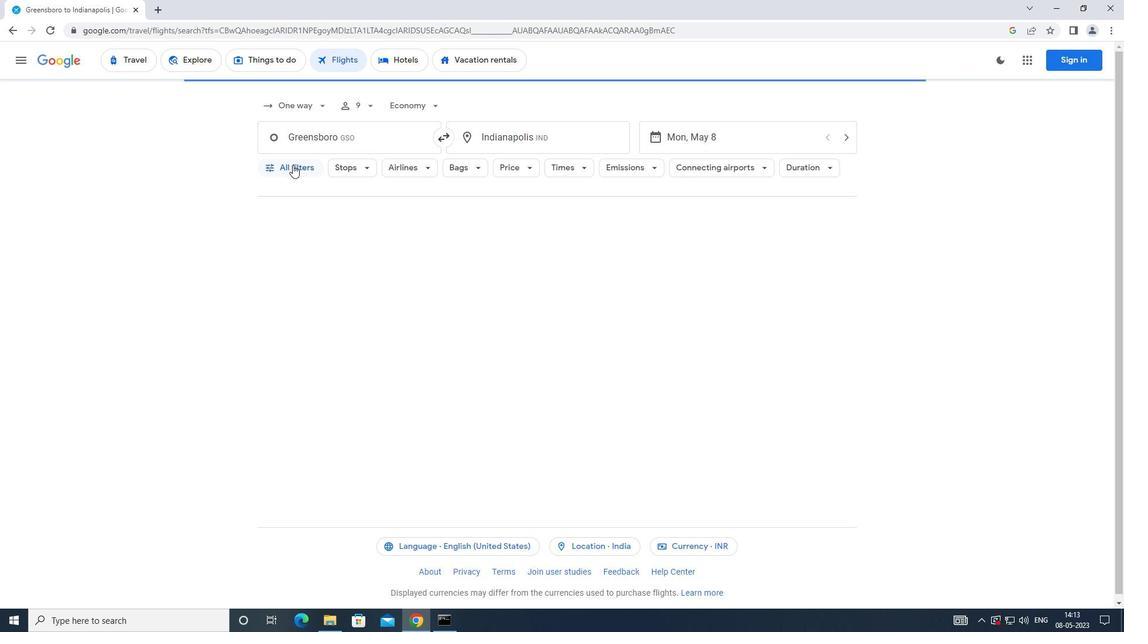 
Action: Mouse pressed left at (293, 165)
Screenshot: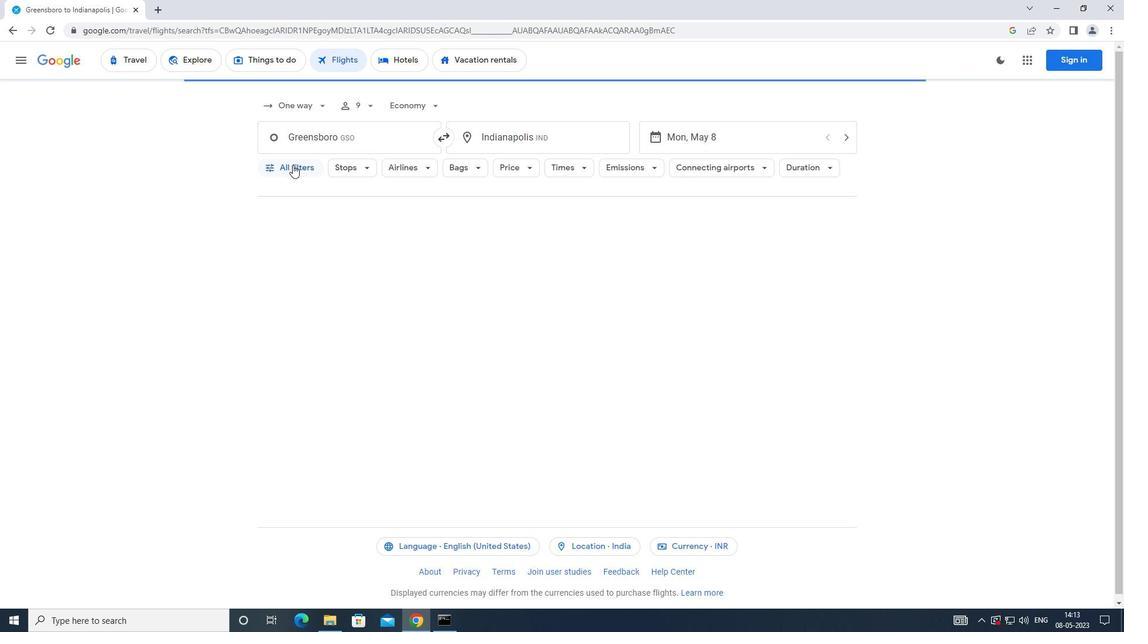 
Action: Mouse moved to (347, 264)
Screenshot: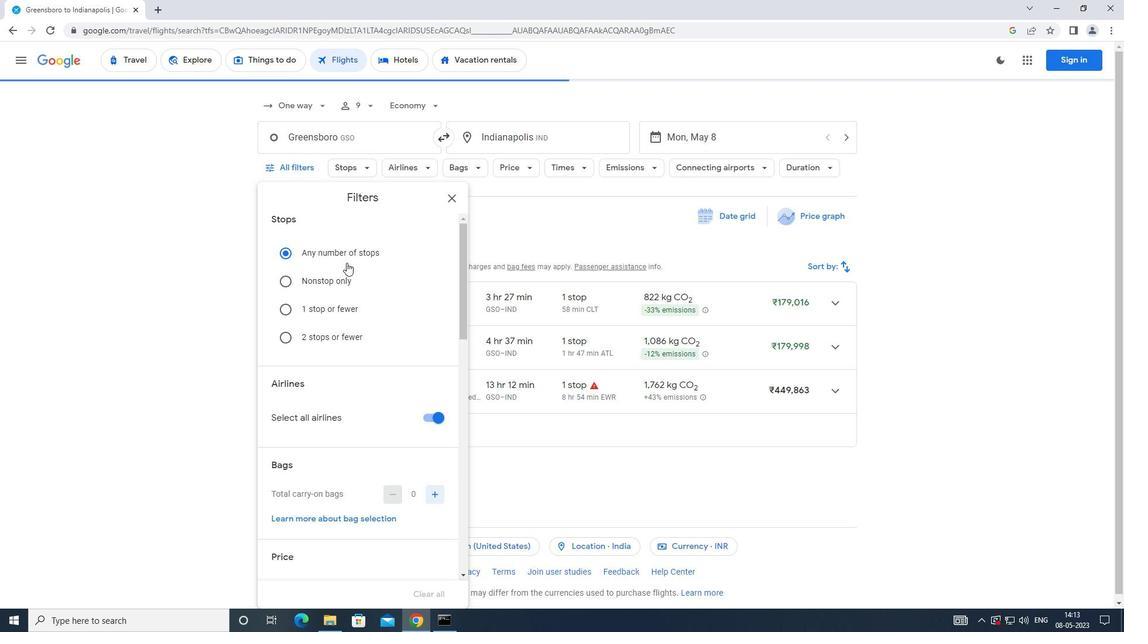 
Action: Mouse scrolled (347, 264) with delta (0, 0)
Screenshot: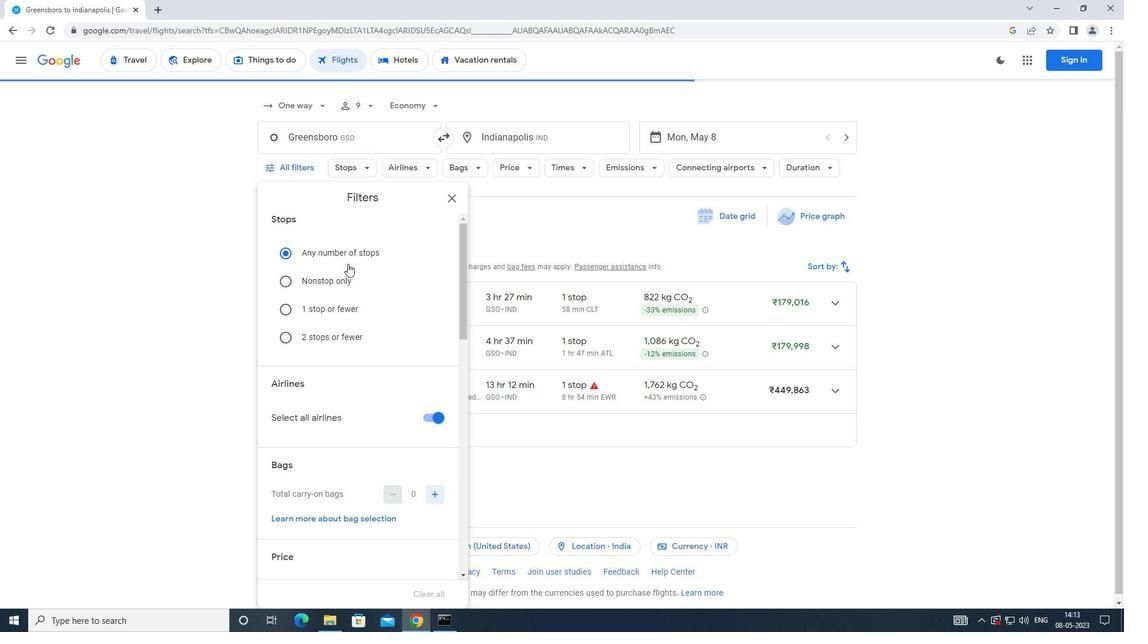 
Action: Mouse scrolled (347, 264) with delta (0, 0)
Screenshot: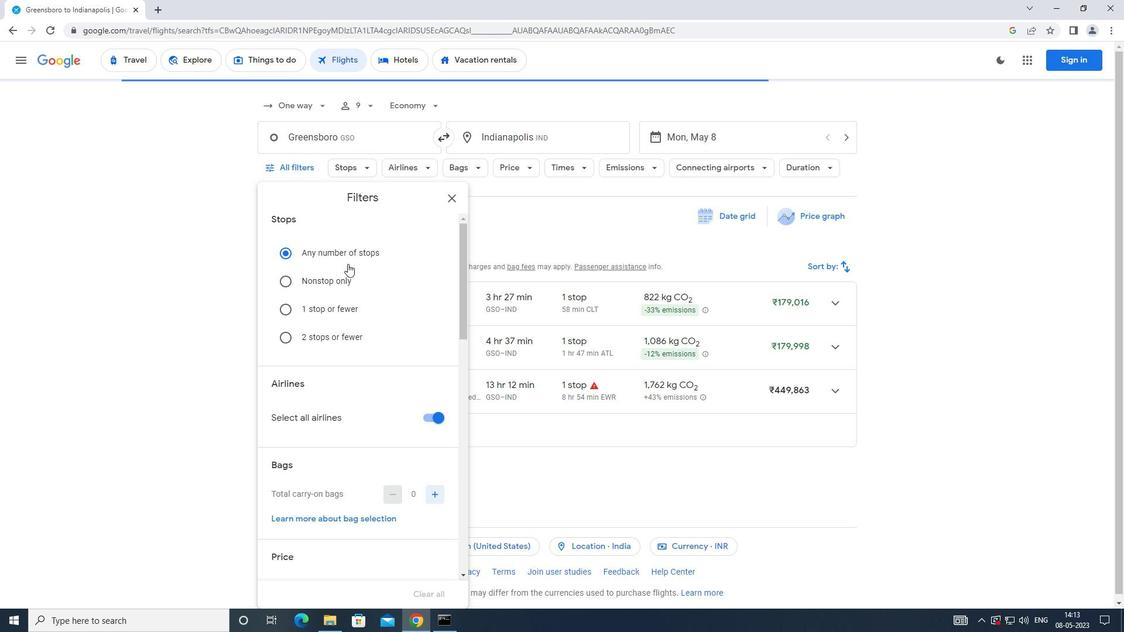 
Action: Mouse moved to (424, 298)
Screenshot: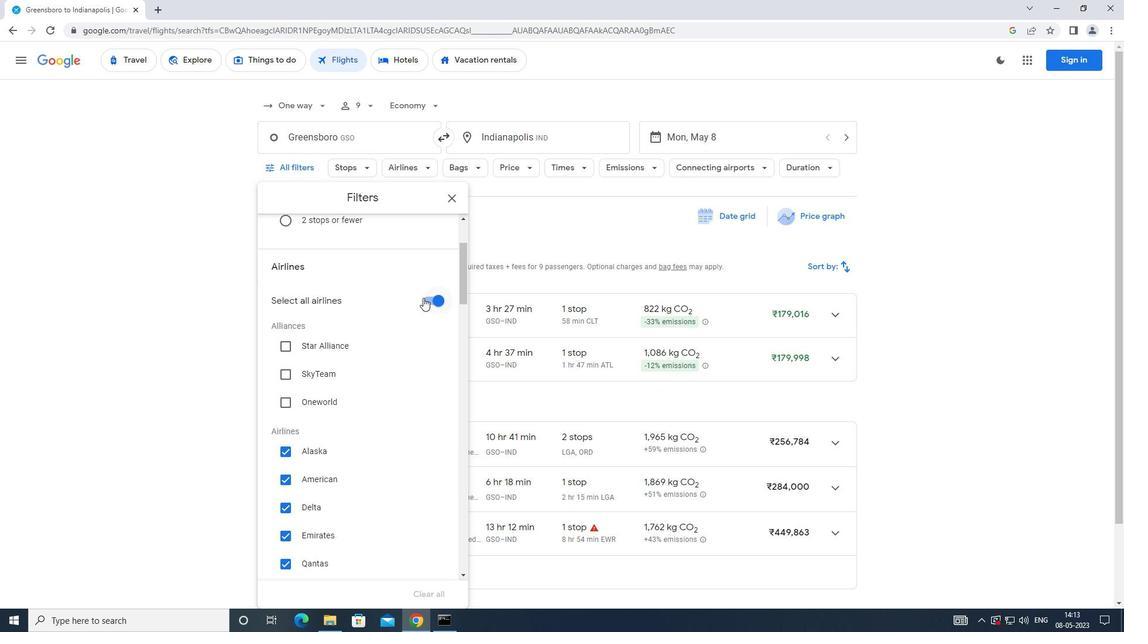 
Action: Mouse pressed left at (424, 298)
Screenshot: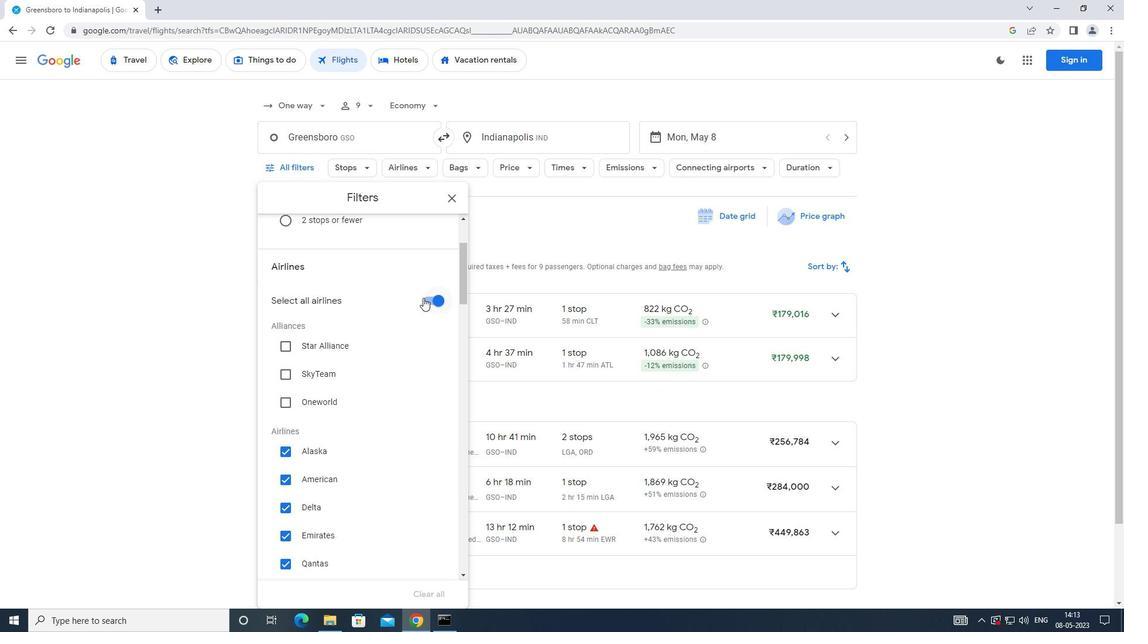 
Action: Mouse moved to (431, 295)
Screenshot: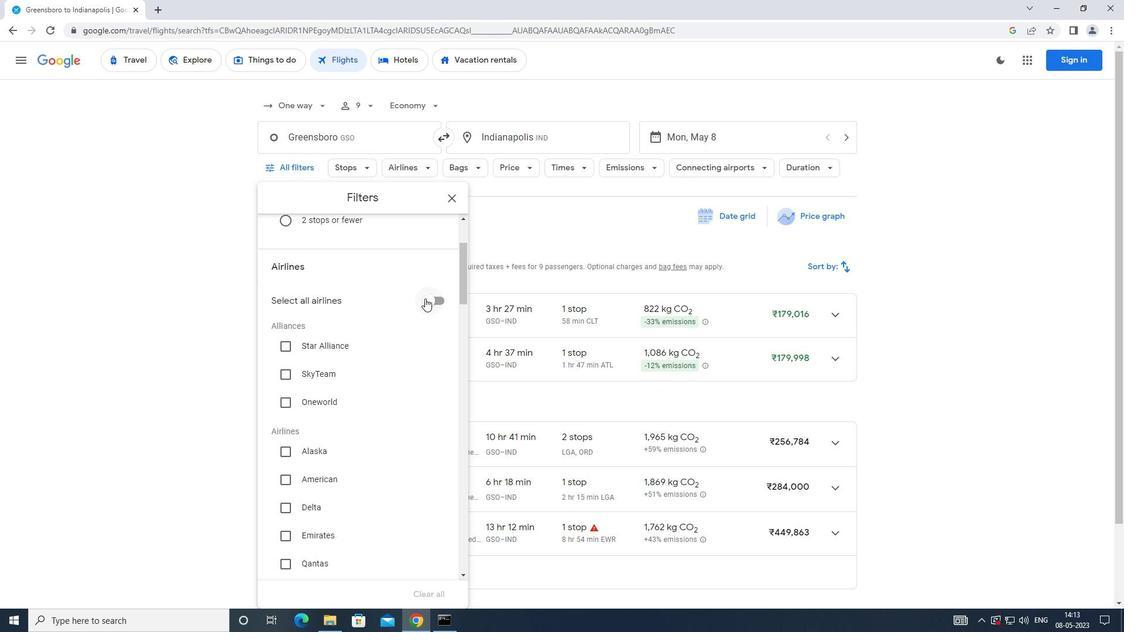 
Action: Mouse scrolled (431, 295) with delta (0, 0)
Screenshot: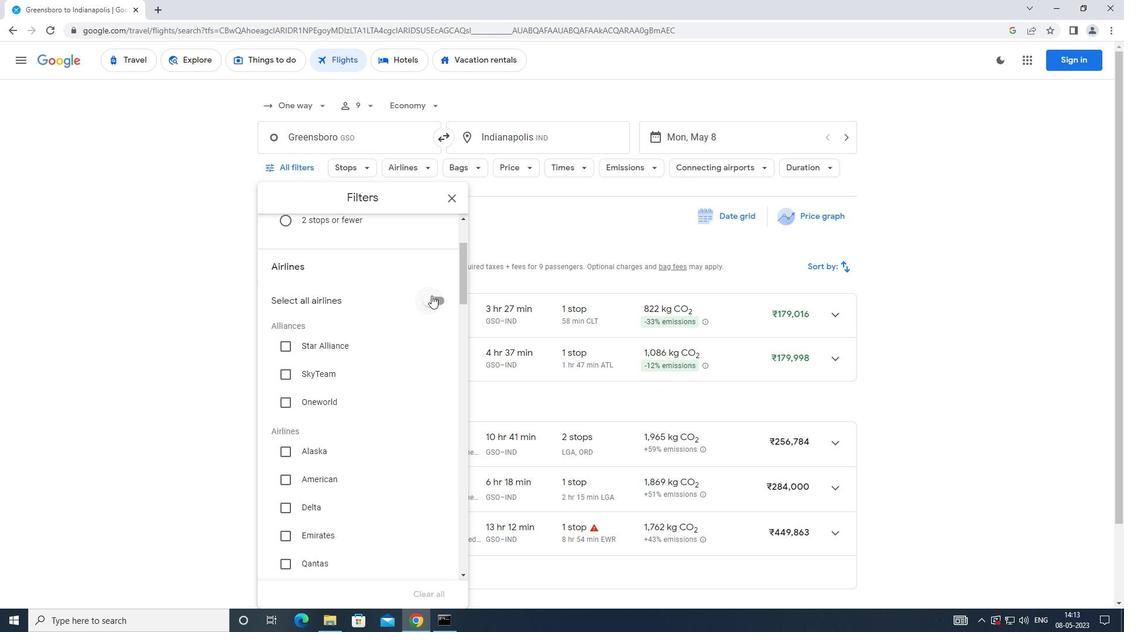 
Action: Mouse scrolled (431, 295) with delta (0, 0)
Screenshot: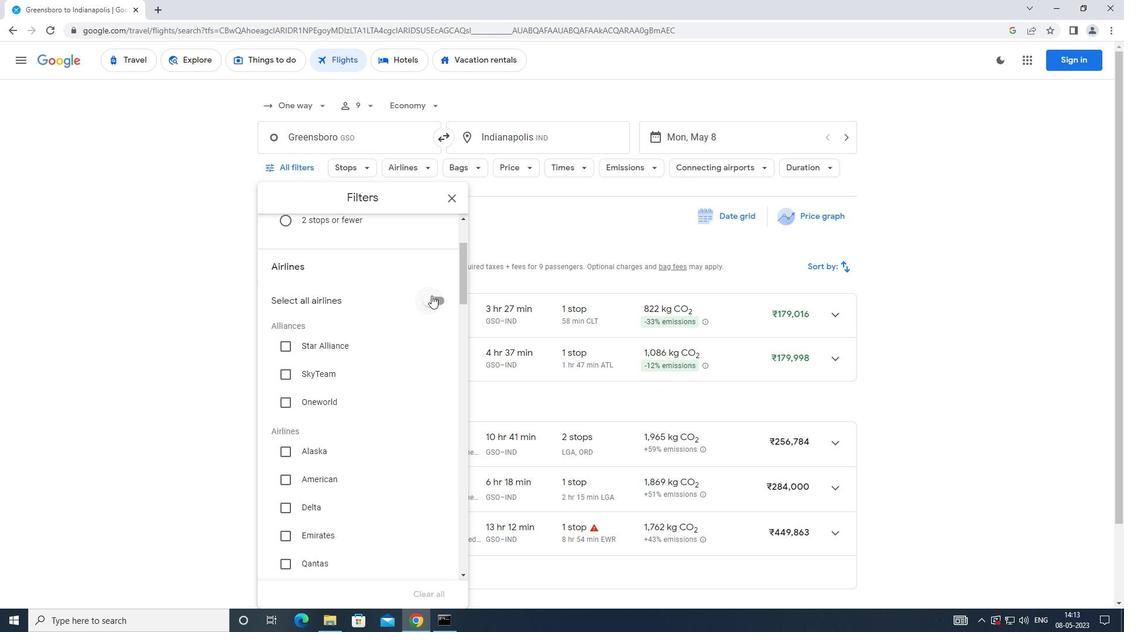 
Action: Mouse scrolled (431, 295) with delta (0, 0)
Screenshot: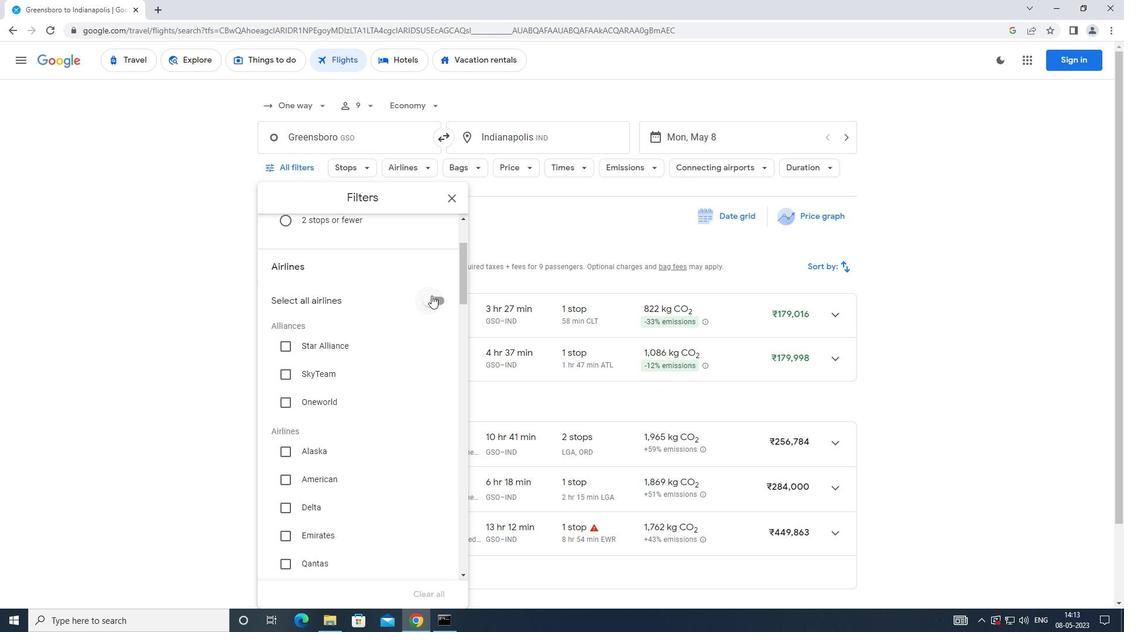 
Action: Mouse moved to (431, 294)
Screenshot: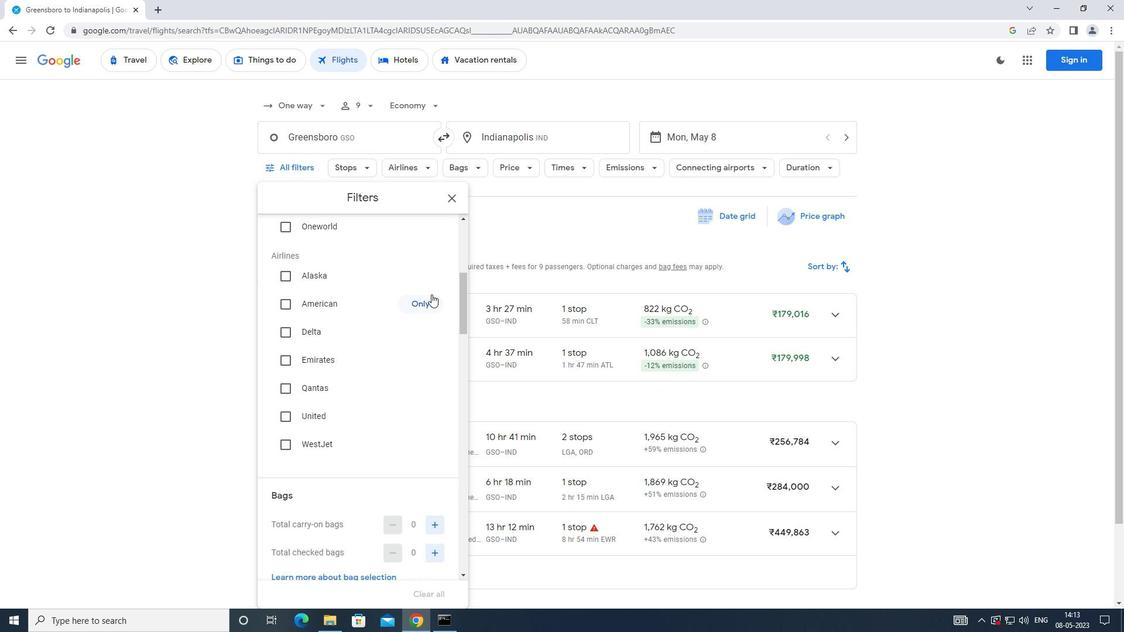 
Action: Mouse scrolled (431, 293) with delta (0, 0)
Screenshot: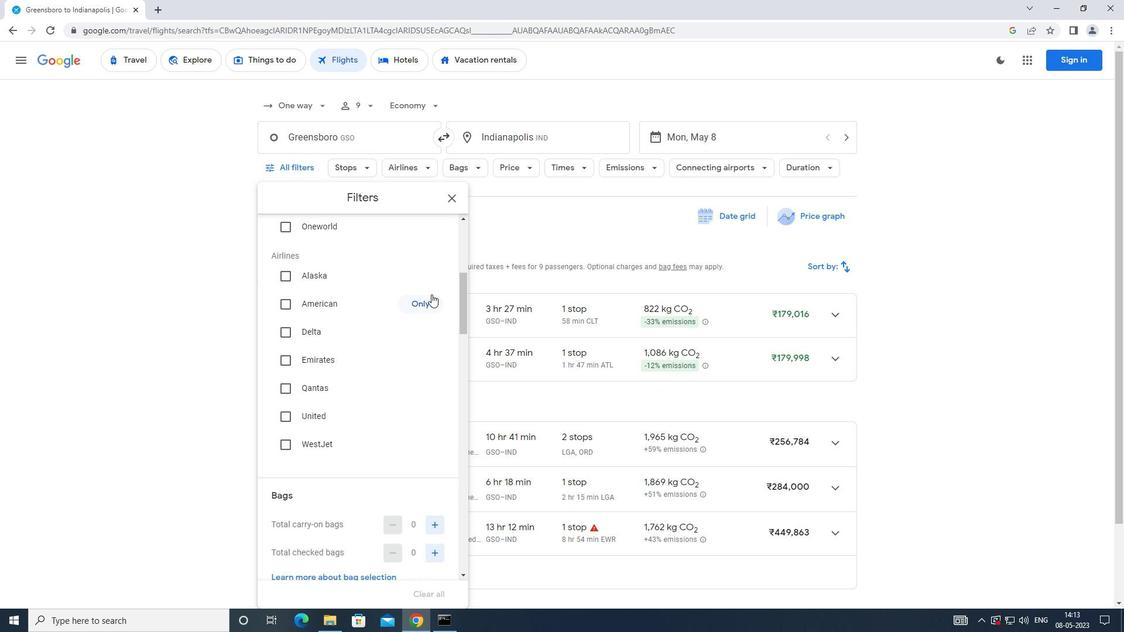 
Action: Mouse moved to (429, 295)
Screenshot: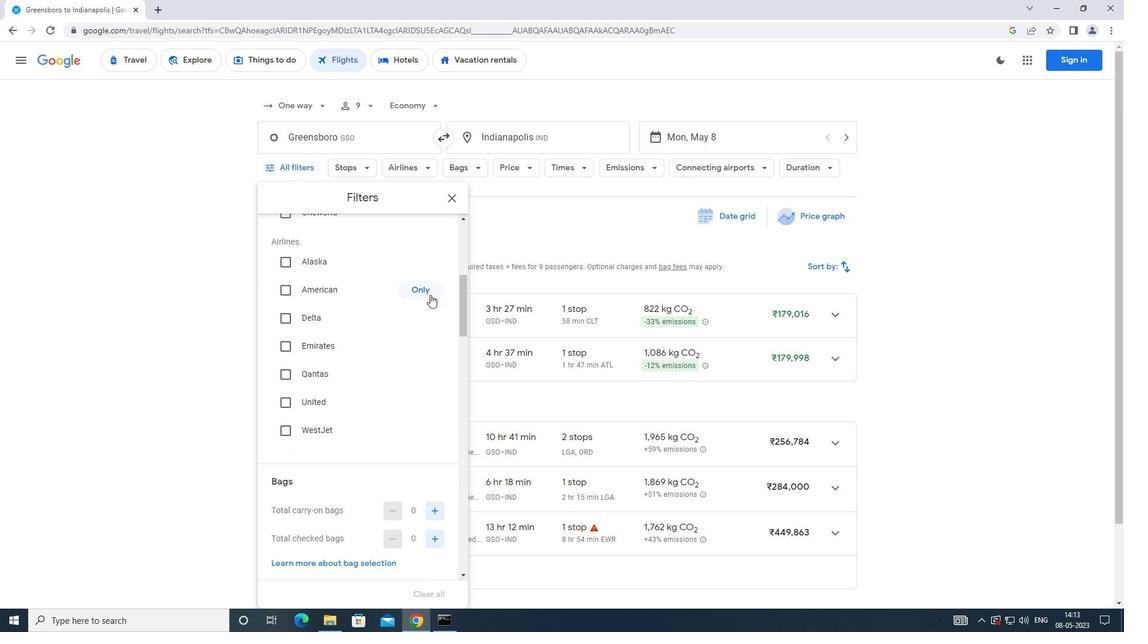 
Action: Mouse scrolled (429, 295) with delta (0, 0)
Screenshot: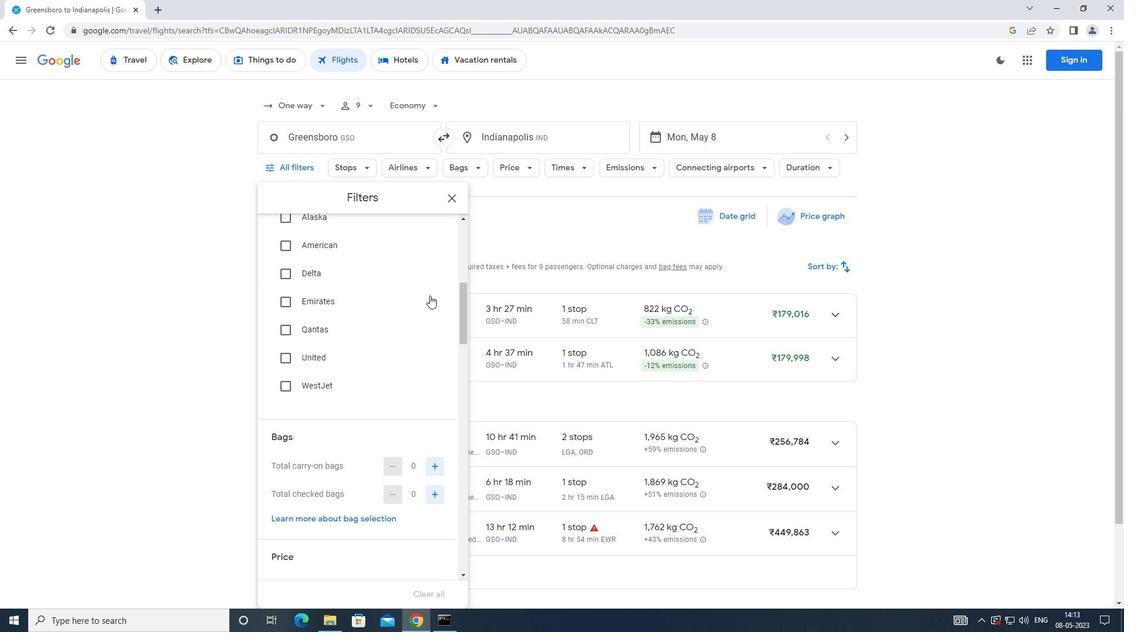 
Action: Mouse scrolled (429, 295) with delta (0, 0)
Screenshot: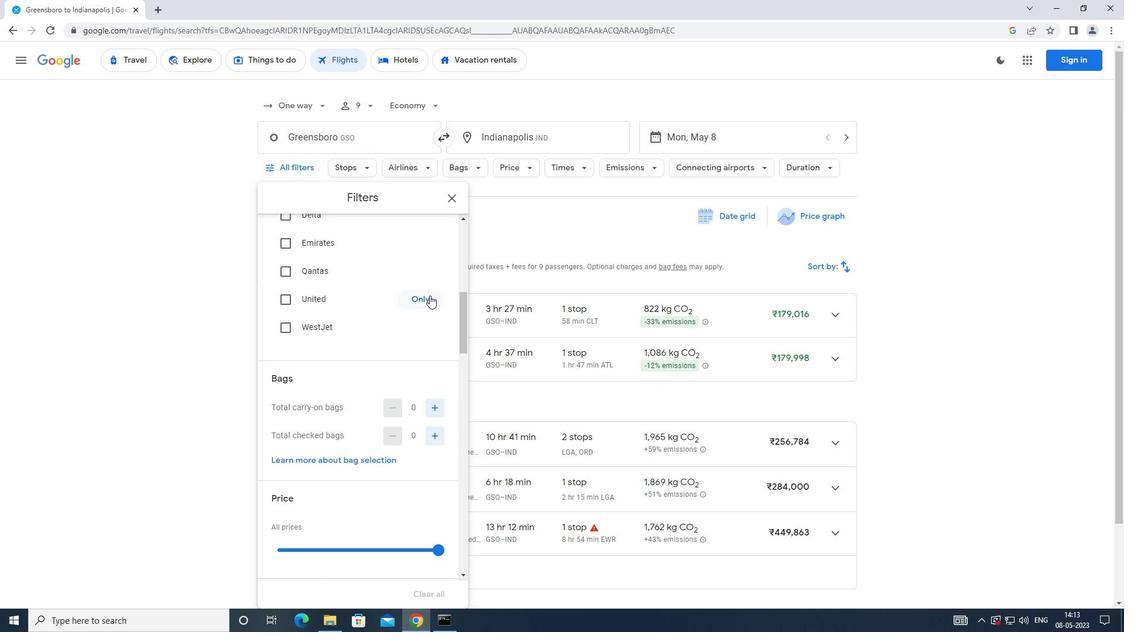 
Action: Mouse moved to (432, 373)
Screenshot: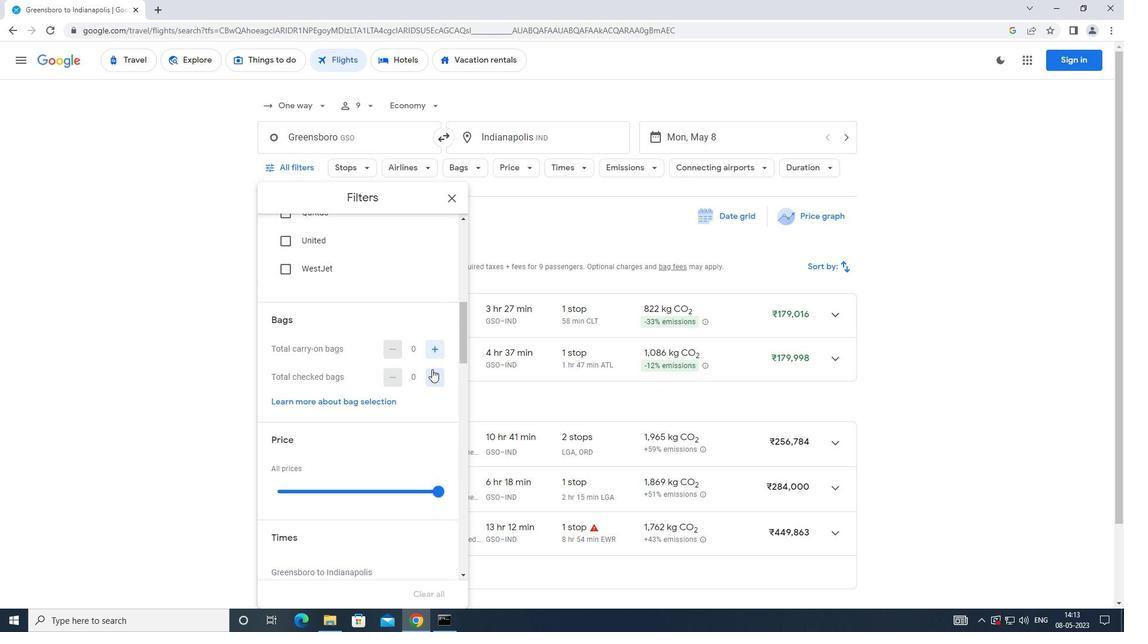 
Action: Mouse pressed left at (432, 373)
Screenshot: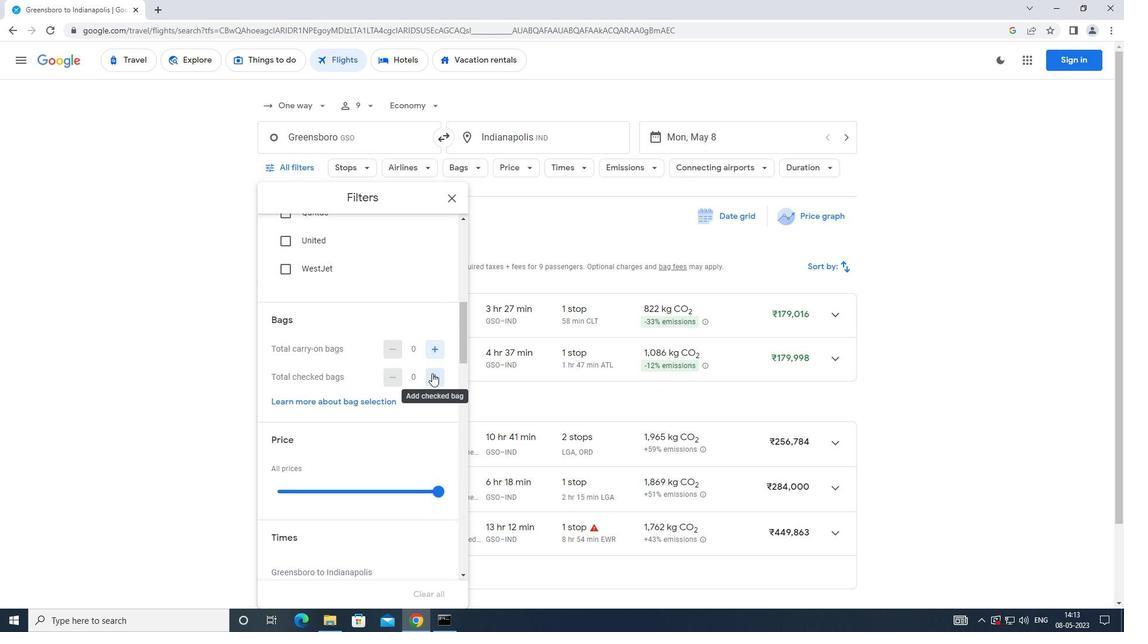 
Action: Mouse pressed left at (432, 373)
Screenshot: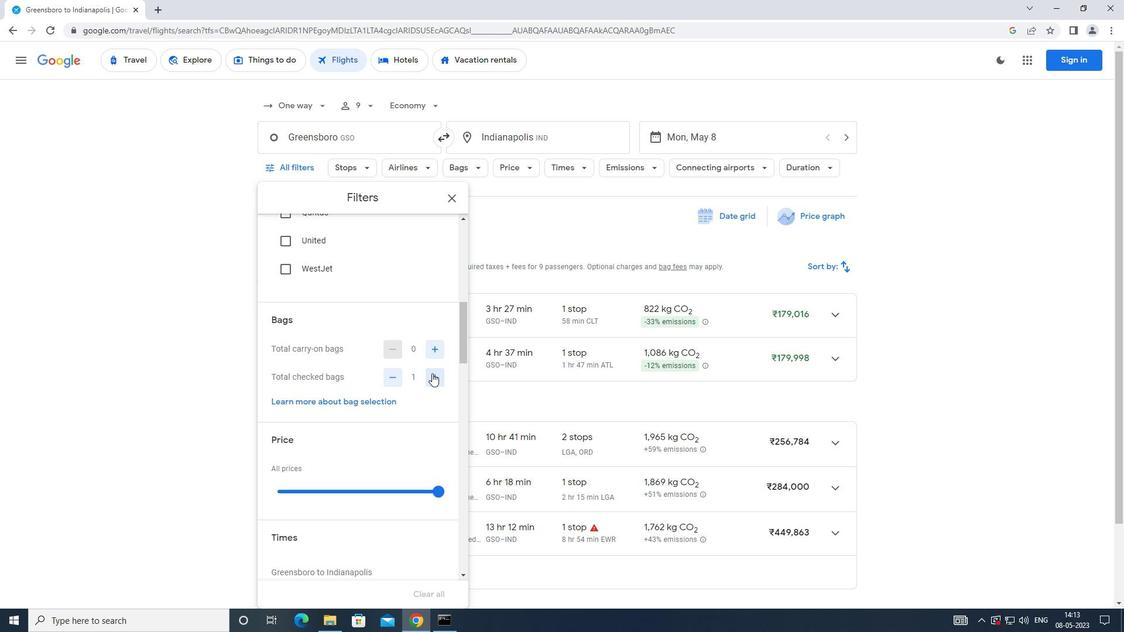 
Action: Mouse pressed left at (432, 373)
Screenshot: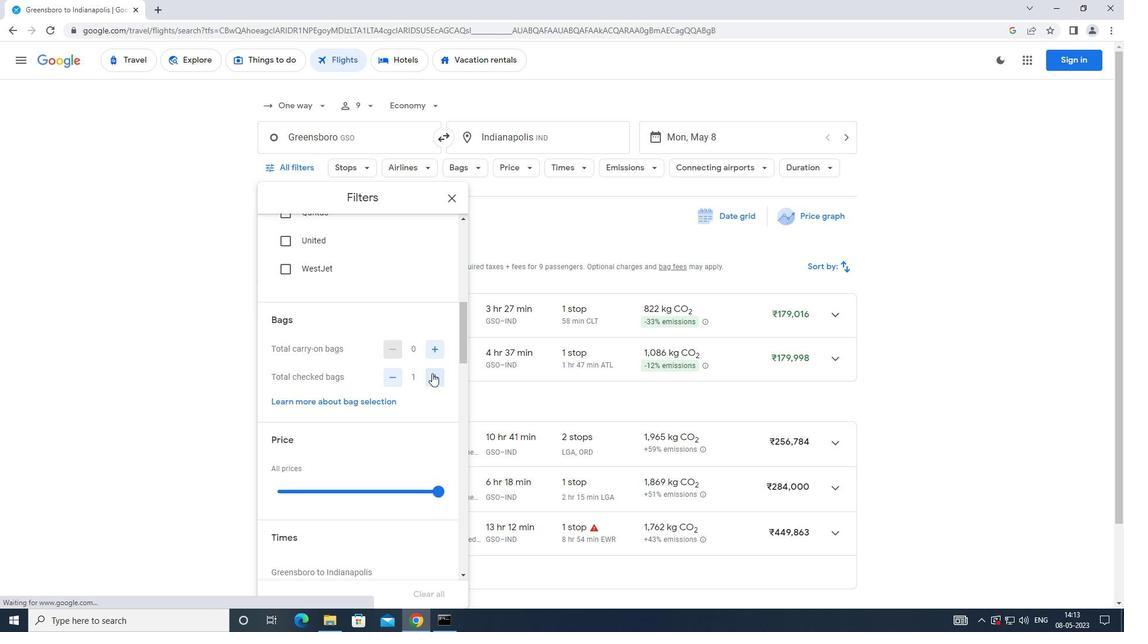 
Action: Mouse moved to (432, 374)
Screenshot: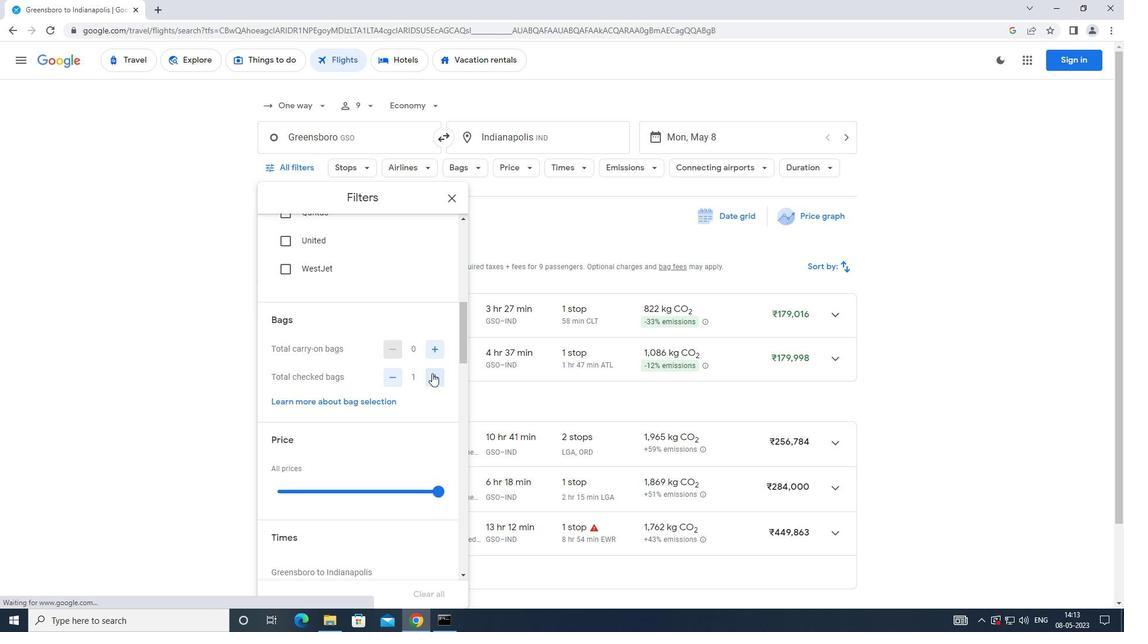 
Action: Mouse pressed left at (432, 374)
Screenshot: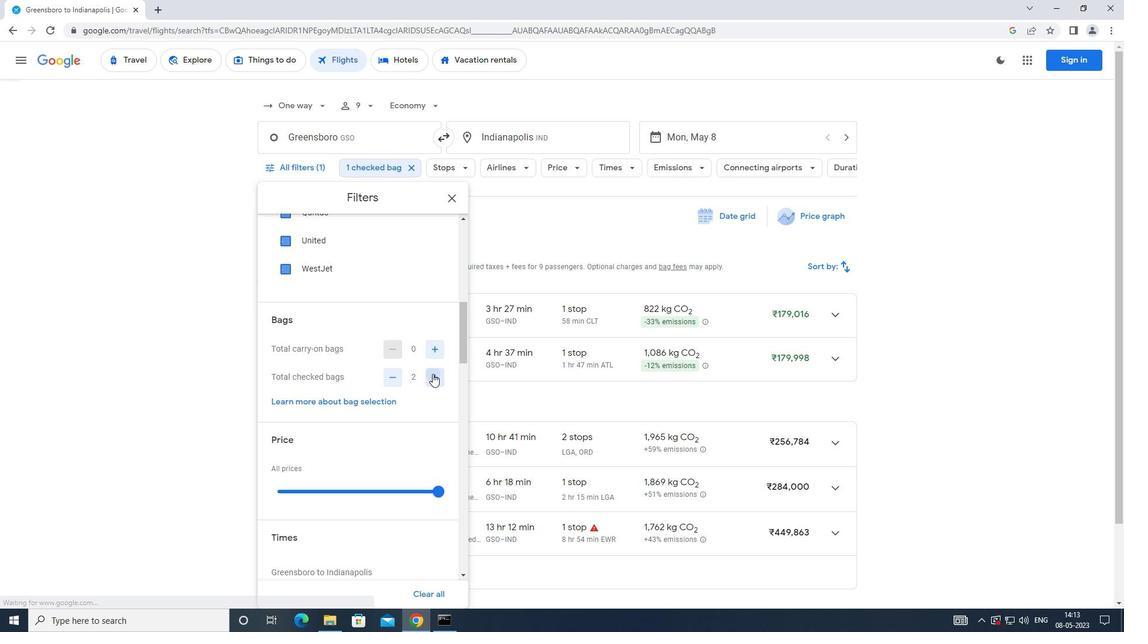 
Action: Mouse pressed left at (432, 374)
Screenshot: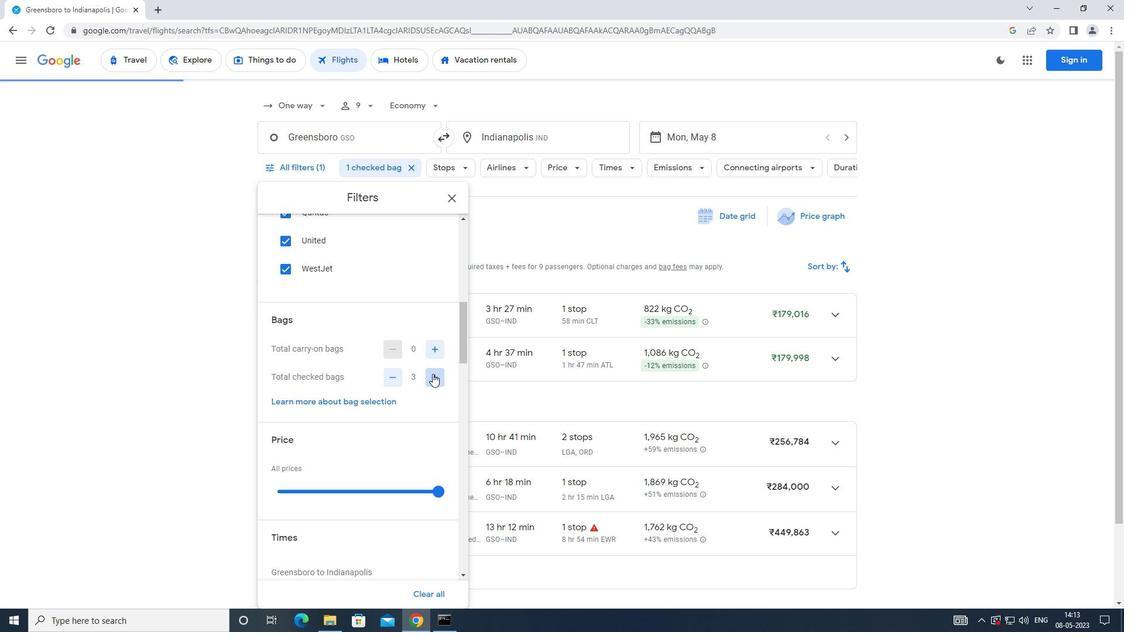 
Action: Mouse pressed left at (432, 374)
Screenshot: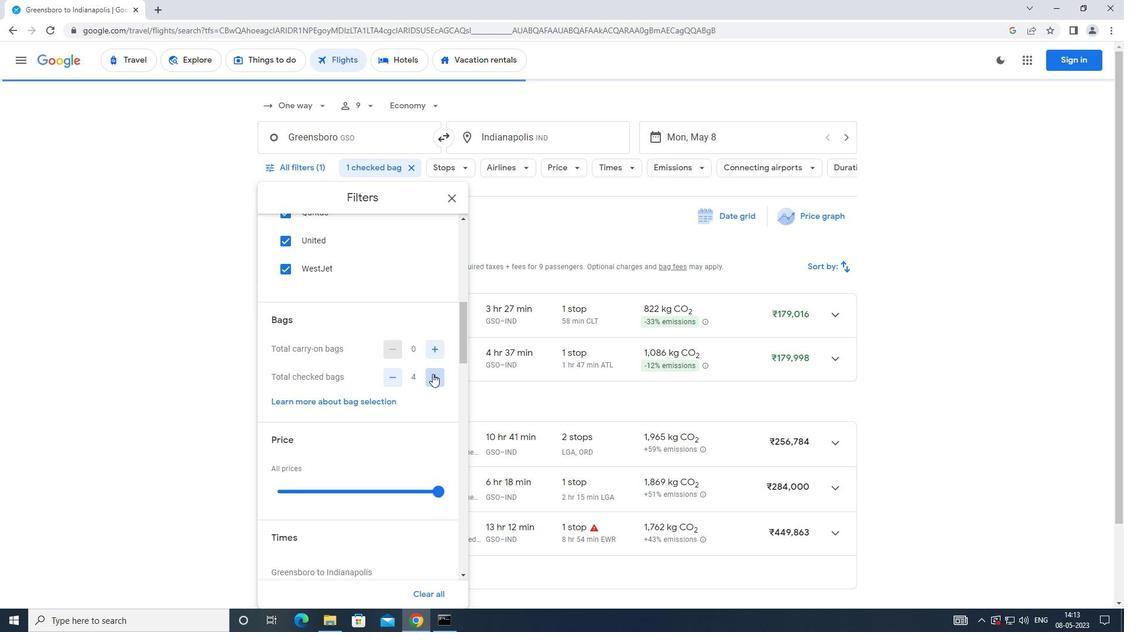 
Action: Mouse moved to (432, 371)
Screenshot: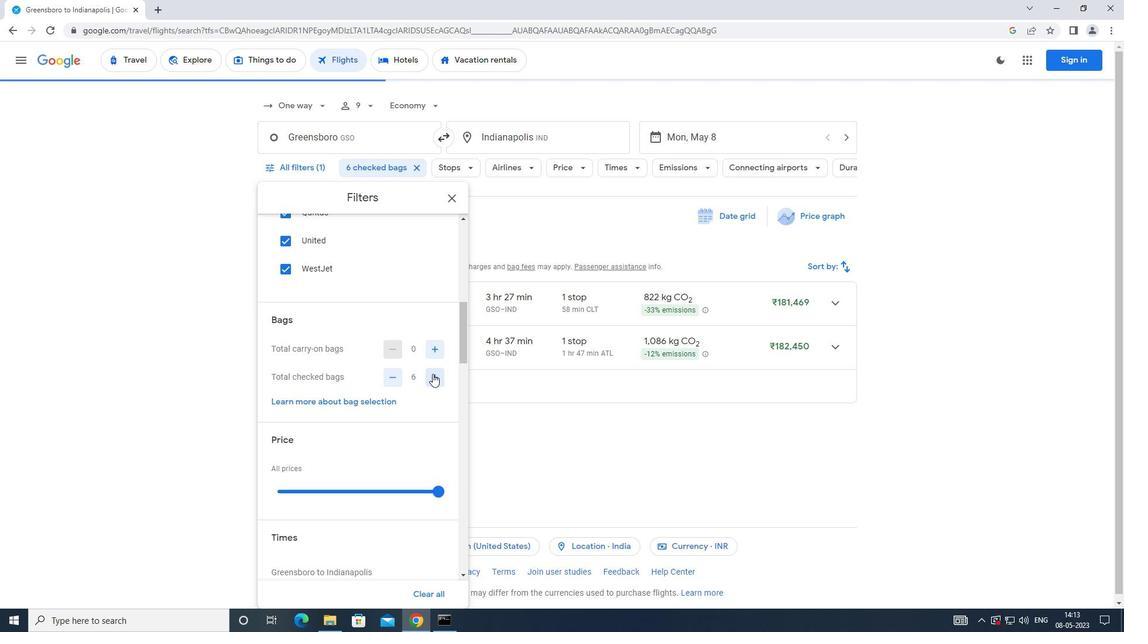 
Action: Mouse scrolled (432, 370) with delta (0, 0)
Screenshot: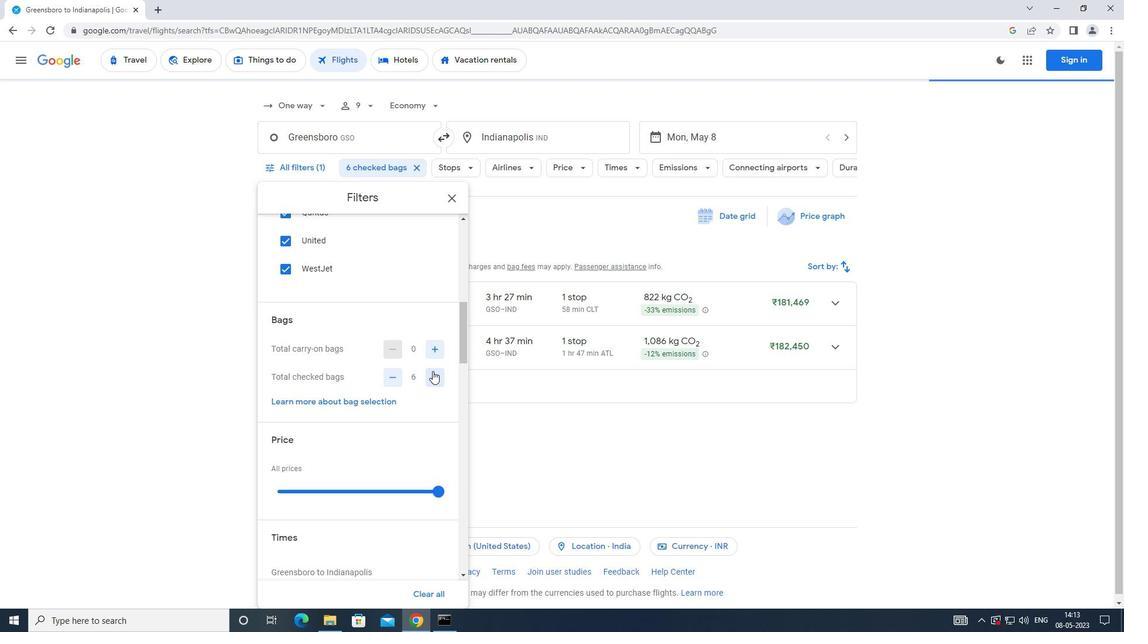 
Action: Mouse moved to (436, 432)
Screenshot: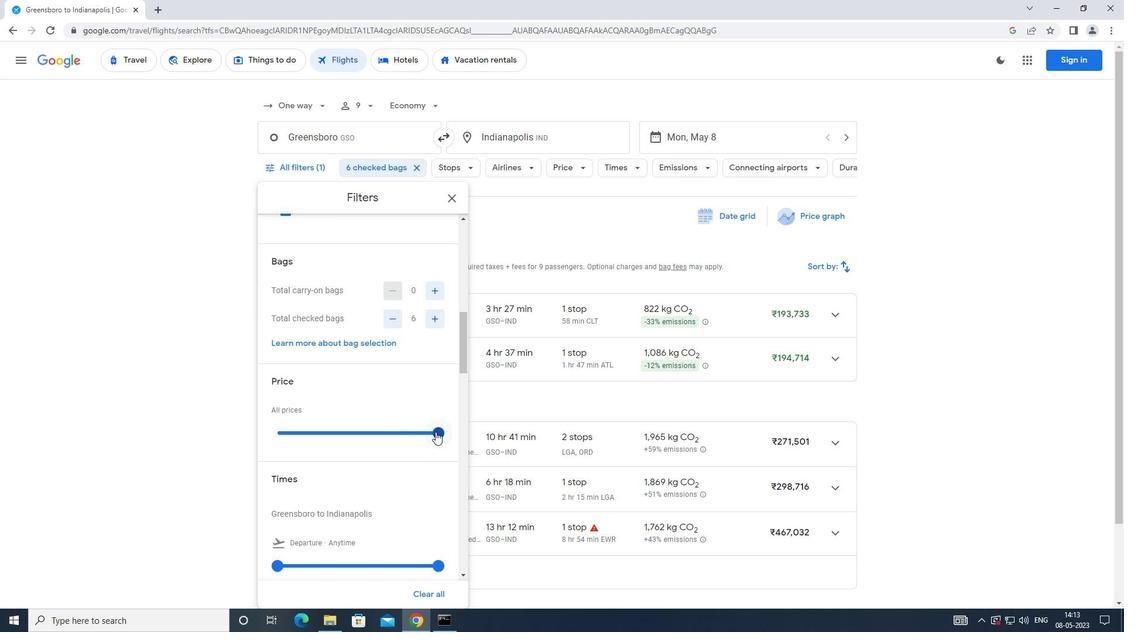 
Action: Mouse pressed left at (436, 432)
Screenshot: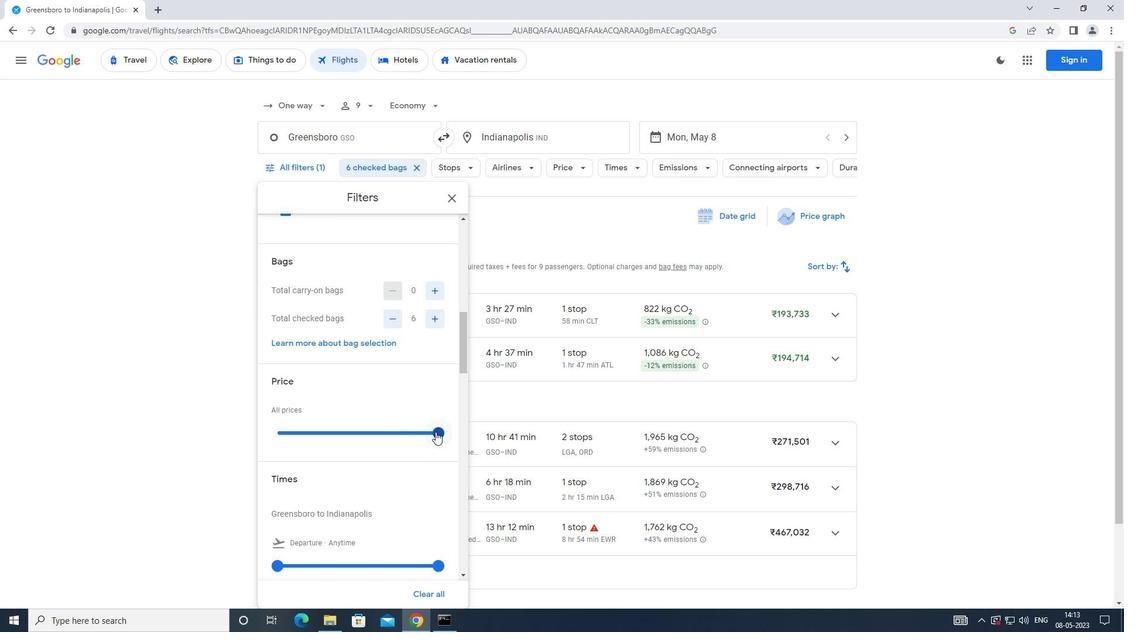 
Action: Mouse moved to (341, 415)
Screenshot: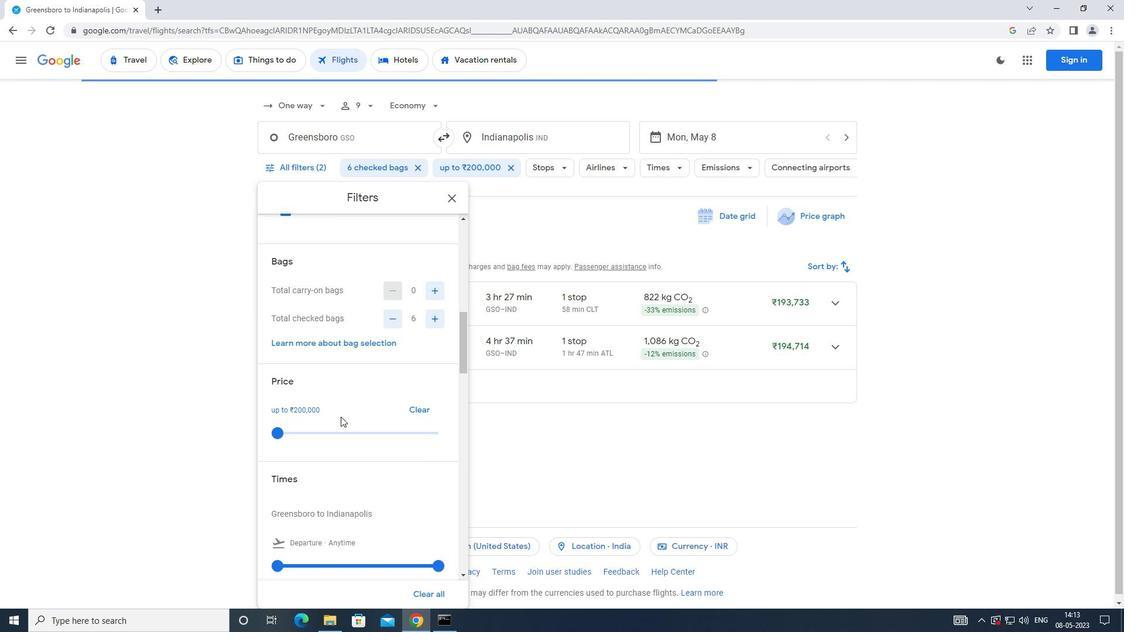
Action: Mouse scrolled (341, 415) with delta (0, 0)
Screenshot: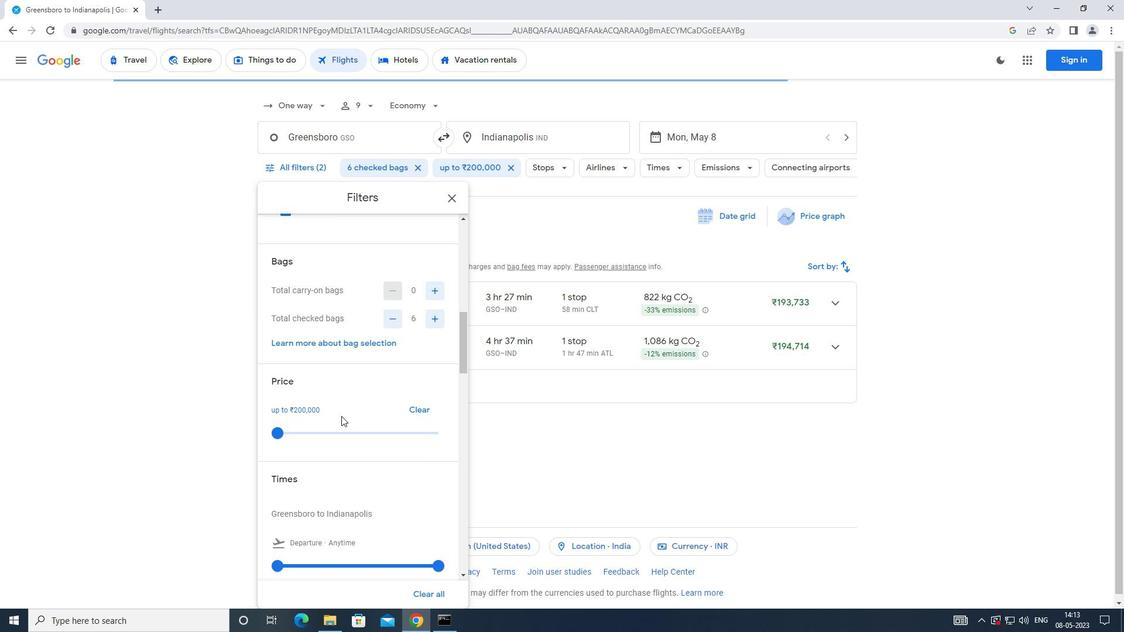 
Action: Mouse scrolled (341, 415) with delta (0, 0)
Screenshot: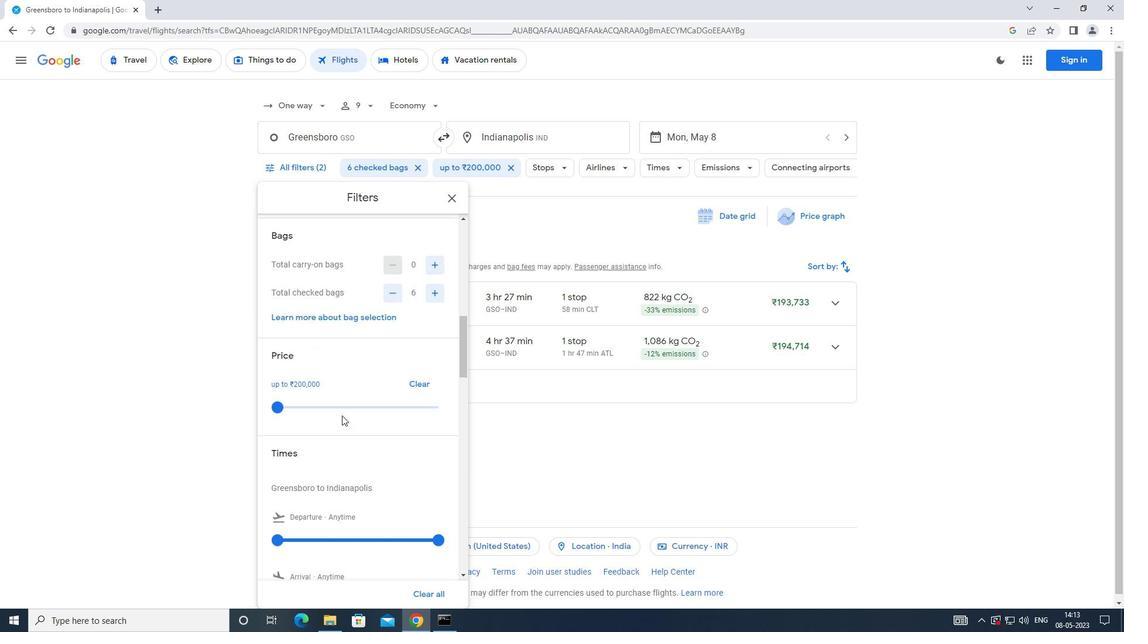 
Action: Mouse moved to (345, 409)
Screenshot: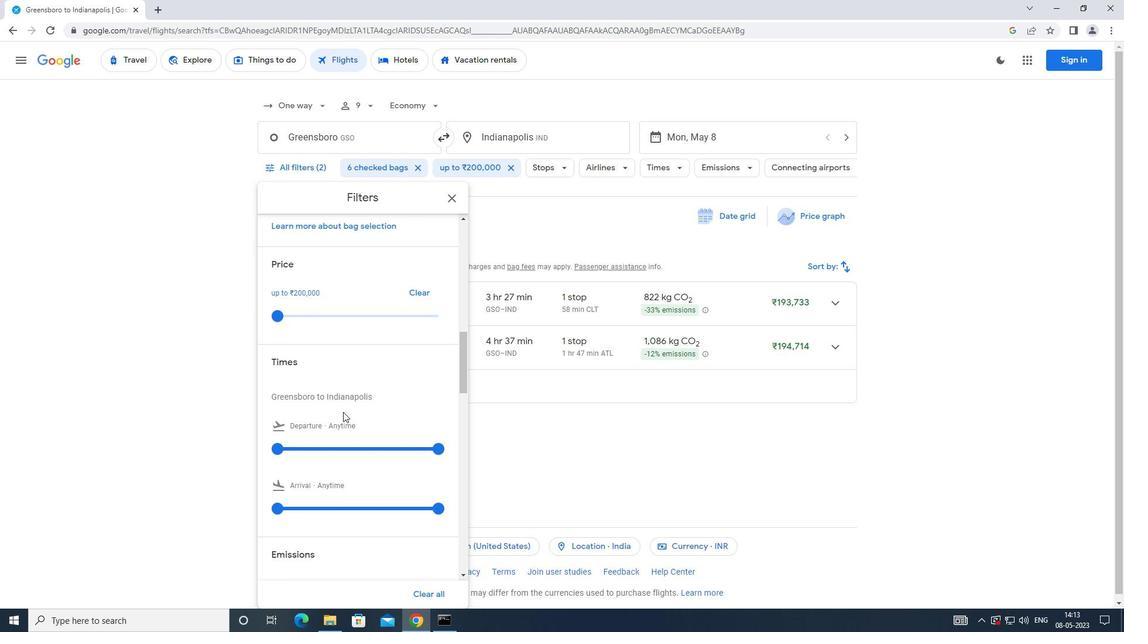 
Action: Mouse scrolled (345, 409) with delta (0, 0)
Screenshot: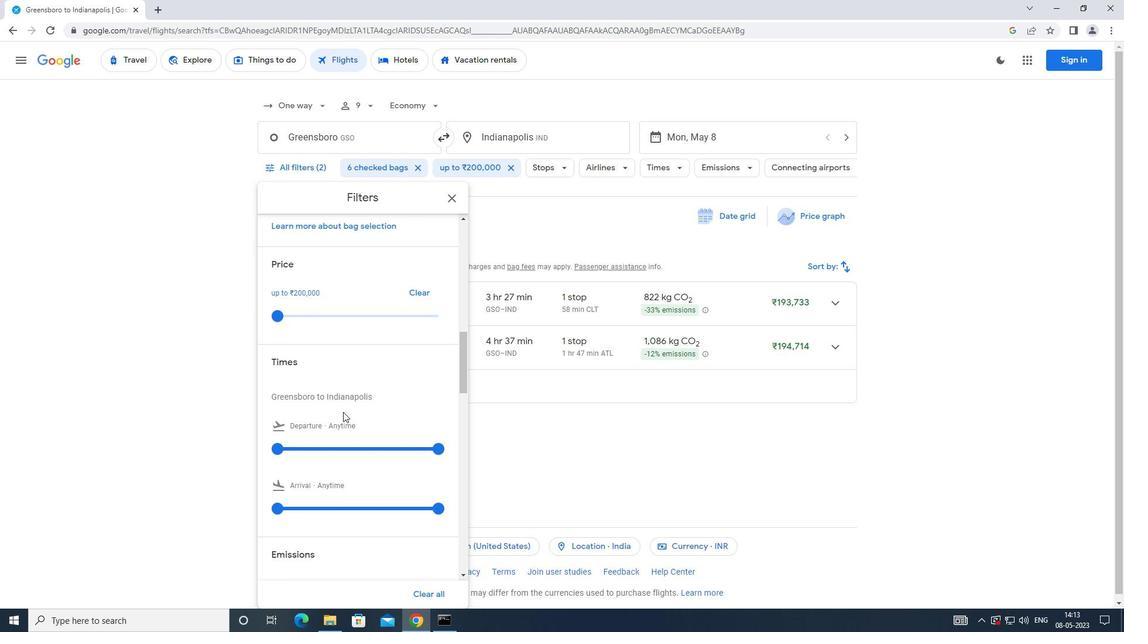 
Action: Mouse moved to (346, 408)
Screenshot: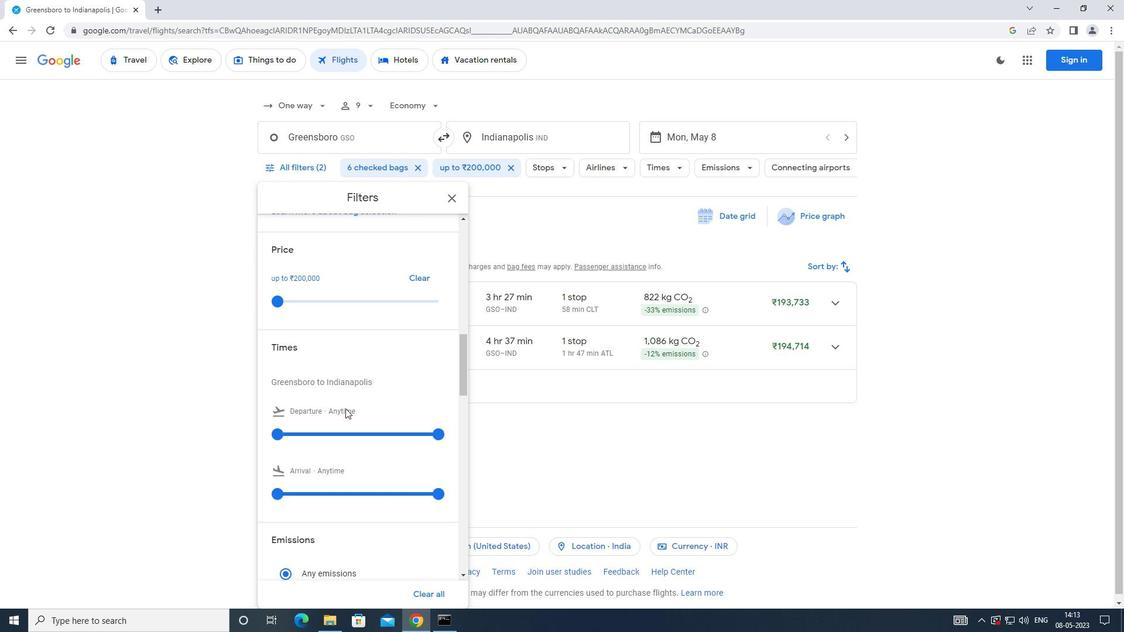 
Action: Mouse scrolled (346, 407) with delta (0, 0)
Screenshot: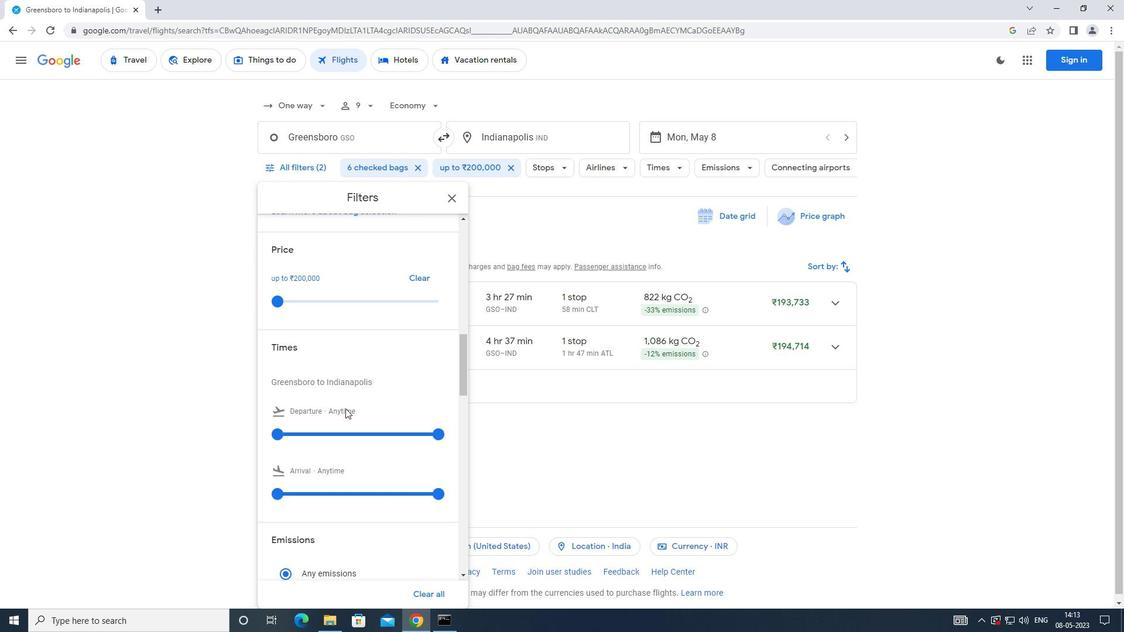 
Action: Mouse moved to (278, 335)
Screenshot: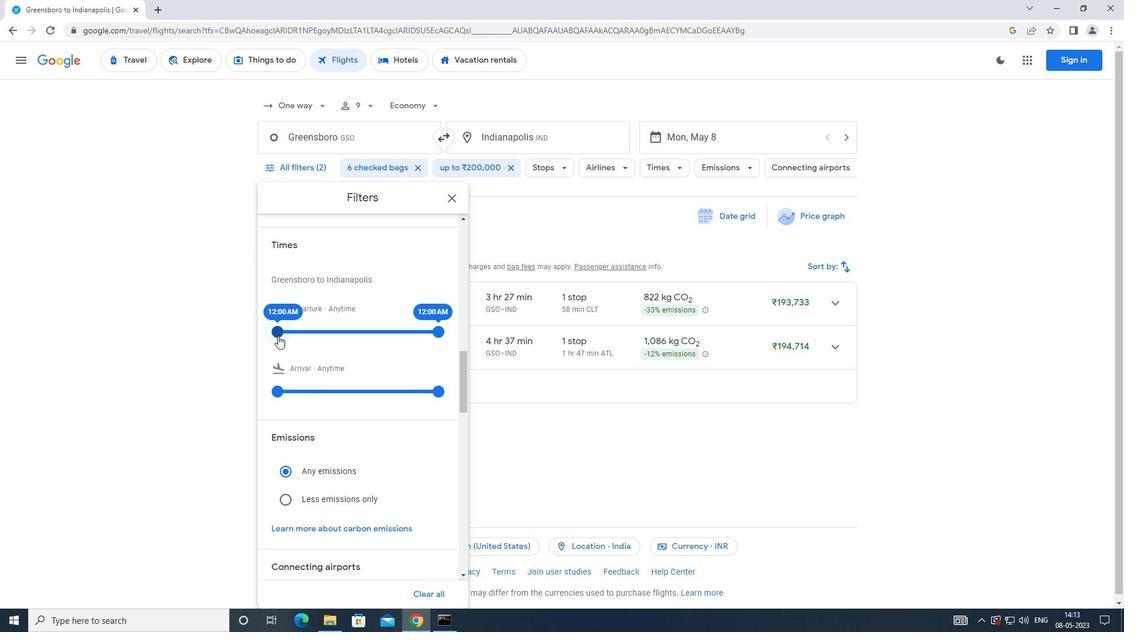 
Action: Mouse pressed left at (278, 335)
Screenshot: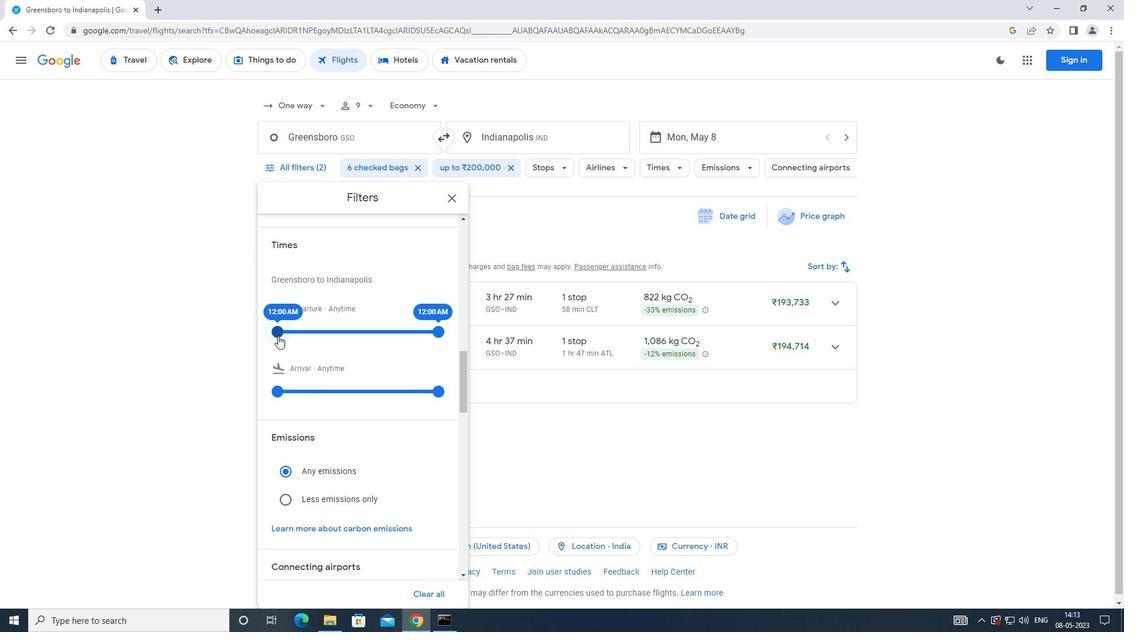 
Action: Mouse moved to (439, 333)
Screenshot: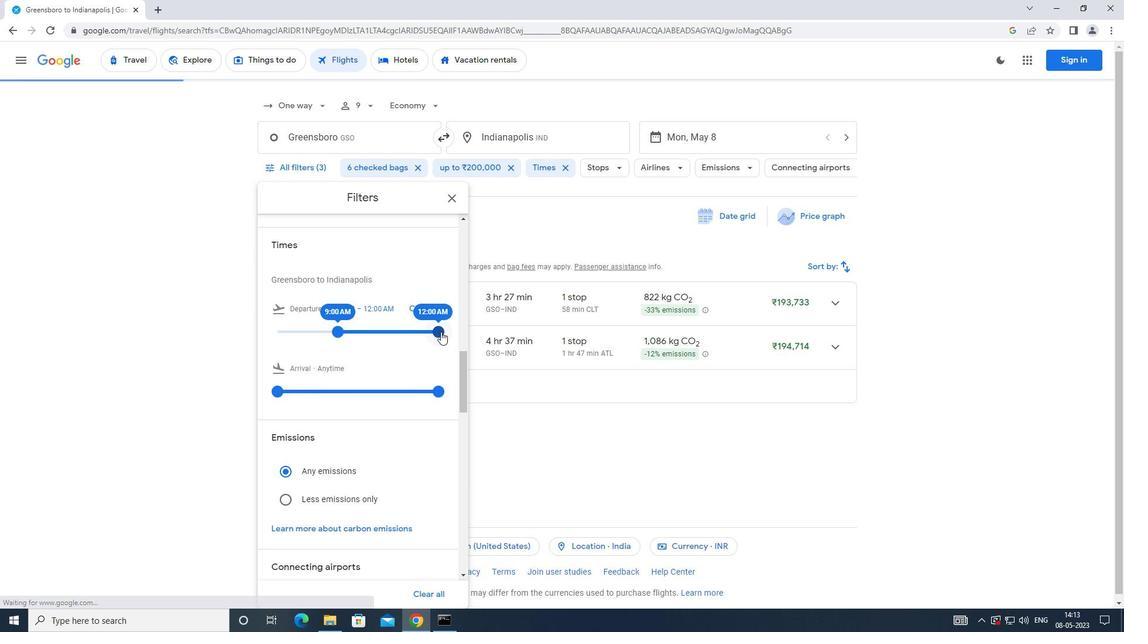 
Action: Mouse pressed left at (440, 333)
Screenshot: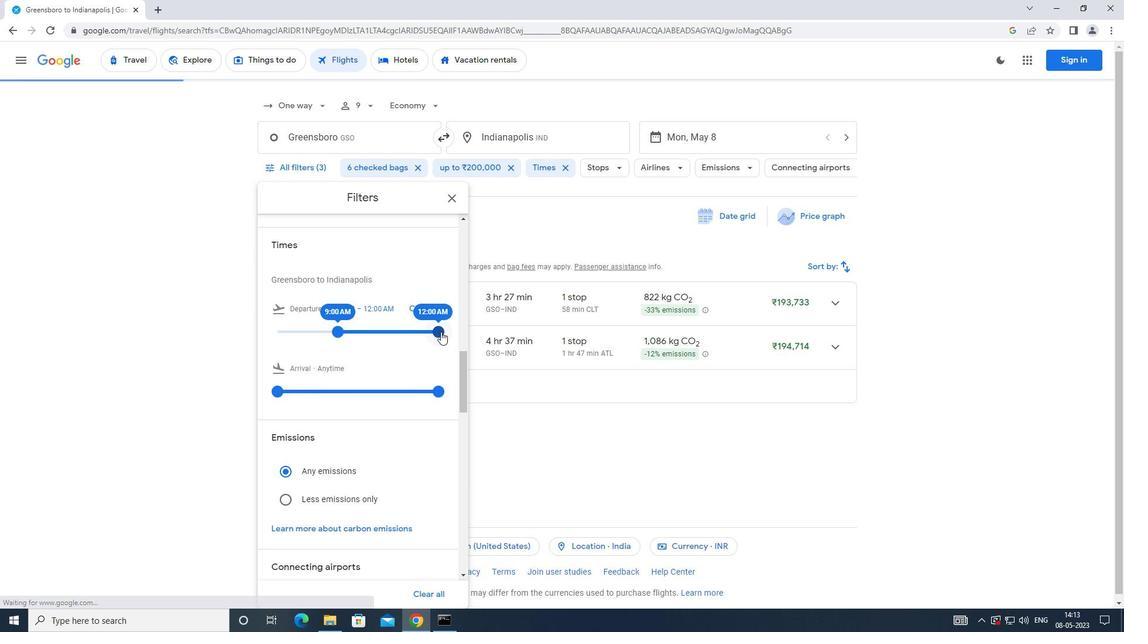 
Action: Mouse moved to (445, 200)
Screenshot: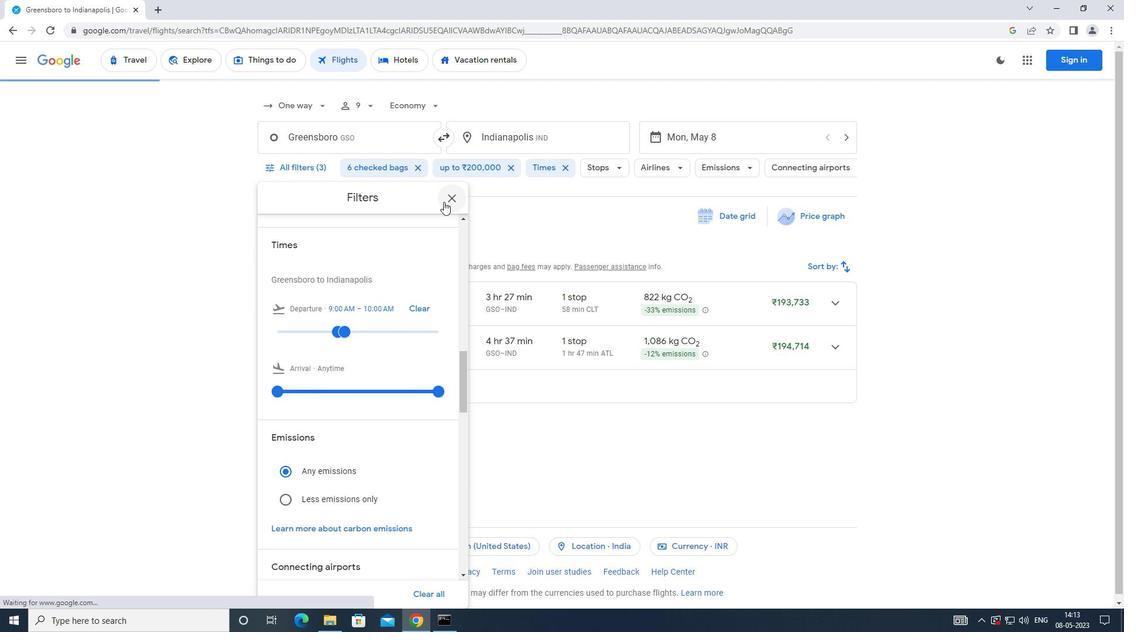 
Action: Mouse pressed left at (445, 200)
Screenshot: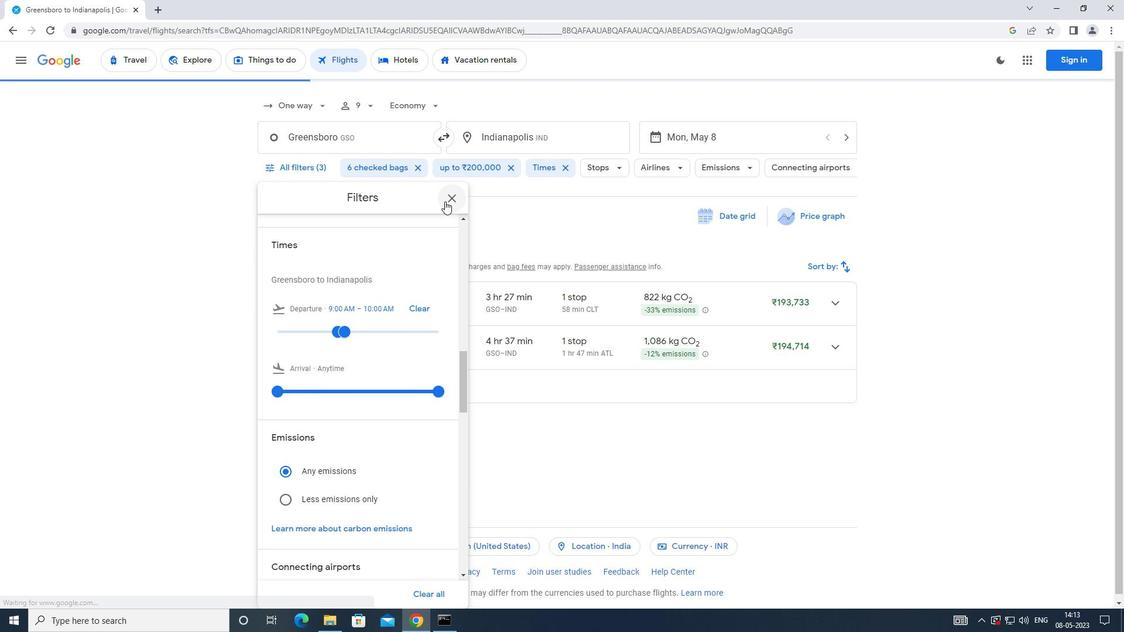 
Action: Mouse moved to (443, 199)
Screenshot: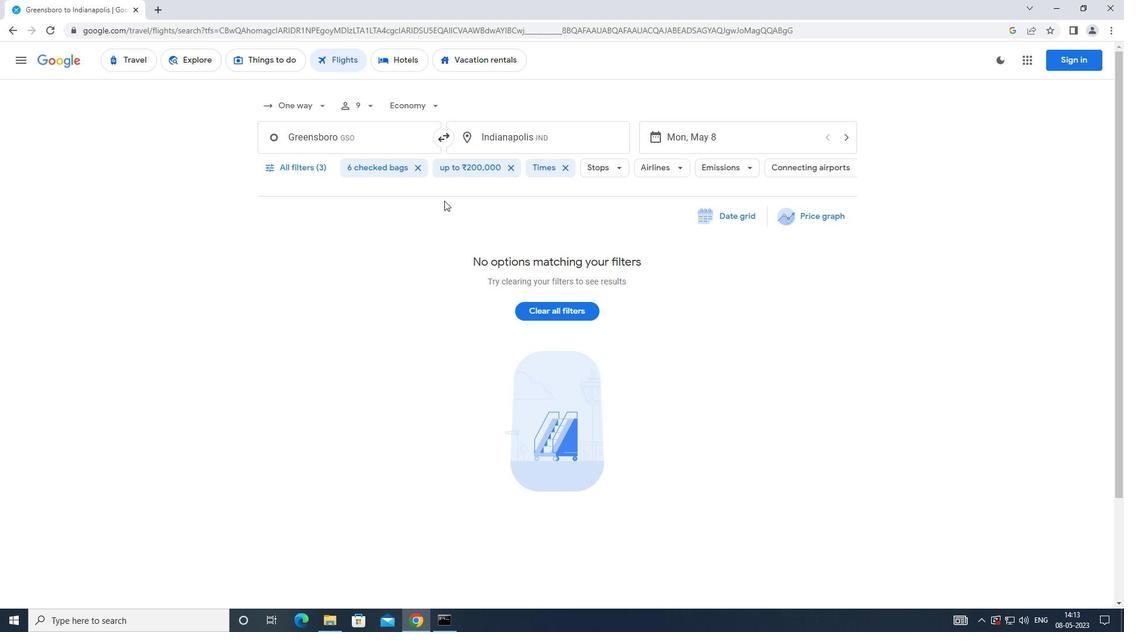 
